 Task: Look for space in Lokeren, Belgium from 1st July, 2023 to 3rd July, 2023 for 1 adult in price range Rs.5000 to Rs.15000. Place can be private room with 1  bedroom having 1 bed and 1 bathroom. Property type can be hotel. Amenities needed are: heating, . Booking option can be shelf check-in. Required host language is English.
Action: Mouse moved to (404, 104)
Screenshot: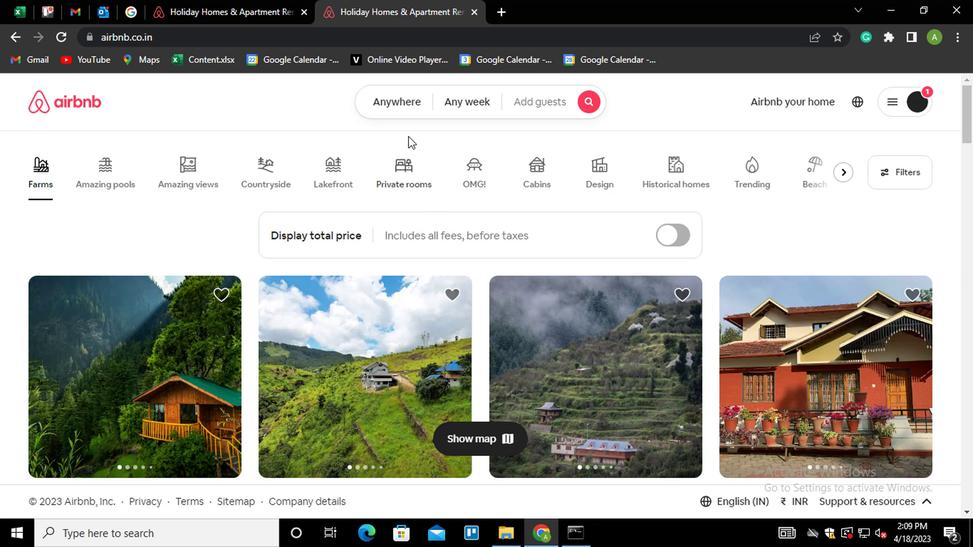 
Action: Mouse pressed left at (404, 104)
Screenshot: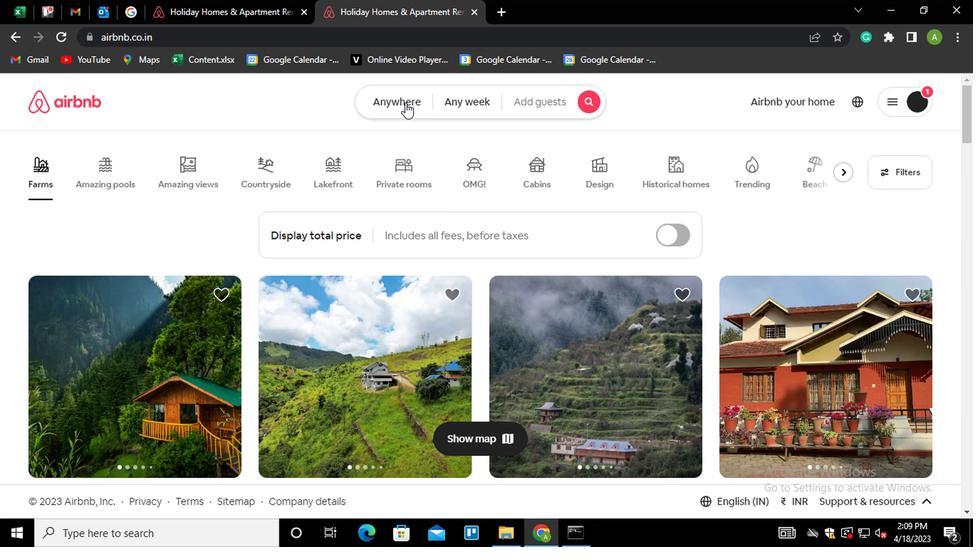 
Action: Key pressed <Key.shift_r><Key.shift_r><Key.shift_r><Key.shift_r><Key.shift_r><Key.shift_r><Key.shift_r><Key.shift_r><Key.shift_r><Key.shift_r><Key.shift_r><Key.shift_r><Key.shift_r>
Screenshot: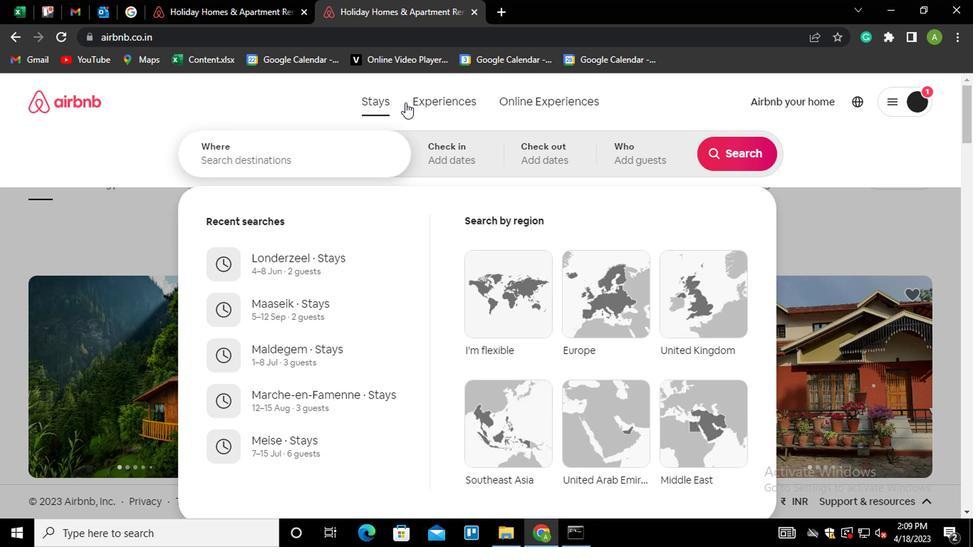 
Action: Mouse moved to (351, 136)
Screenshot: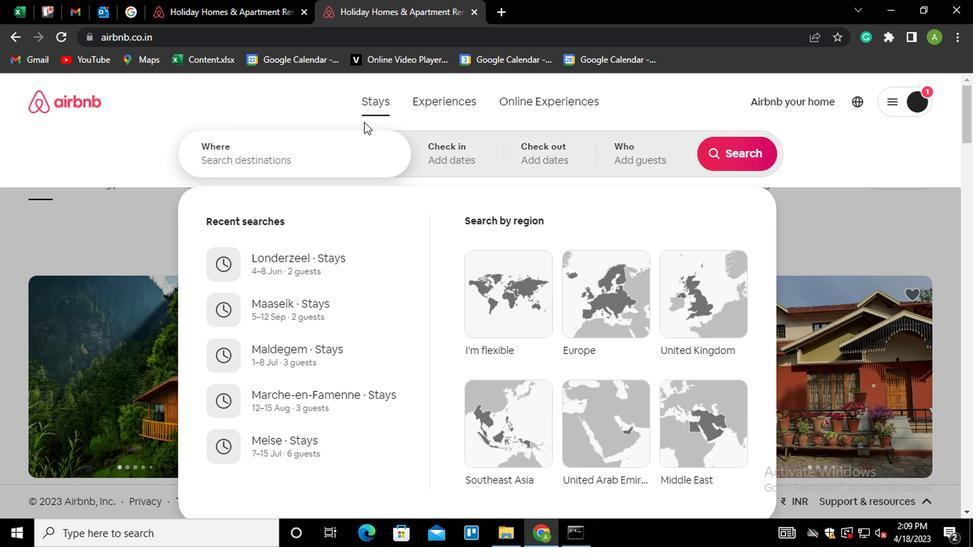 
Action: Mouse pressed left at (351, 136)
Screenshot: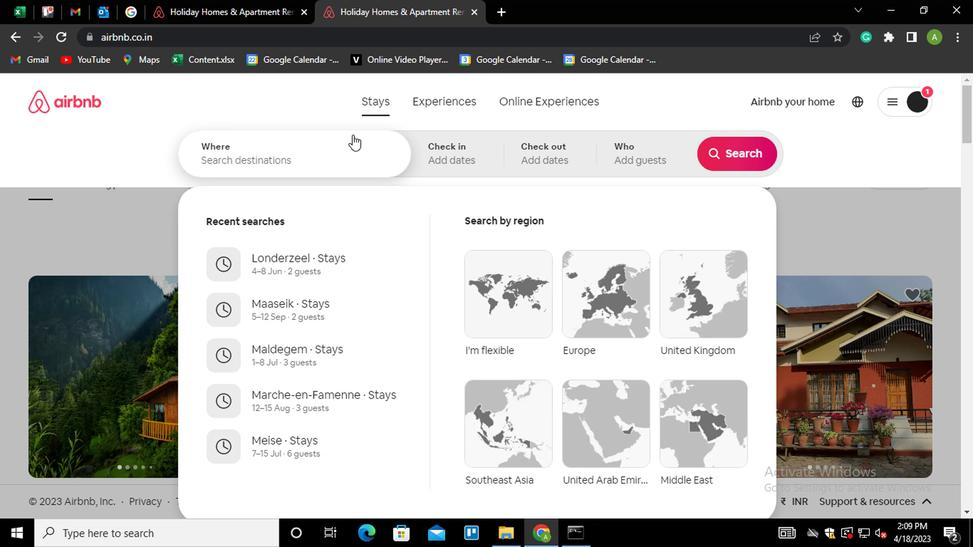 
Action: Key pressed <Key.shift_r>Lokeren,<Key.space><Key.shift_r>Belg<Key.down><Key.enter>
Screenshot: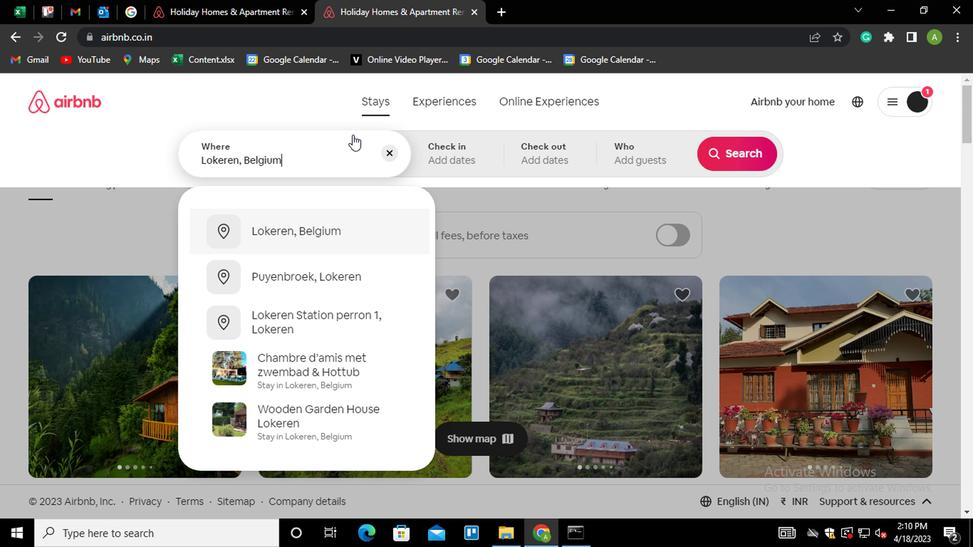 
Action: Mouse moved to (717, 268)
Screenshot: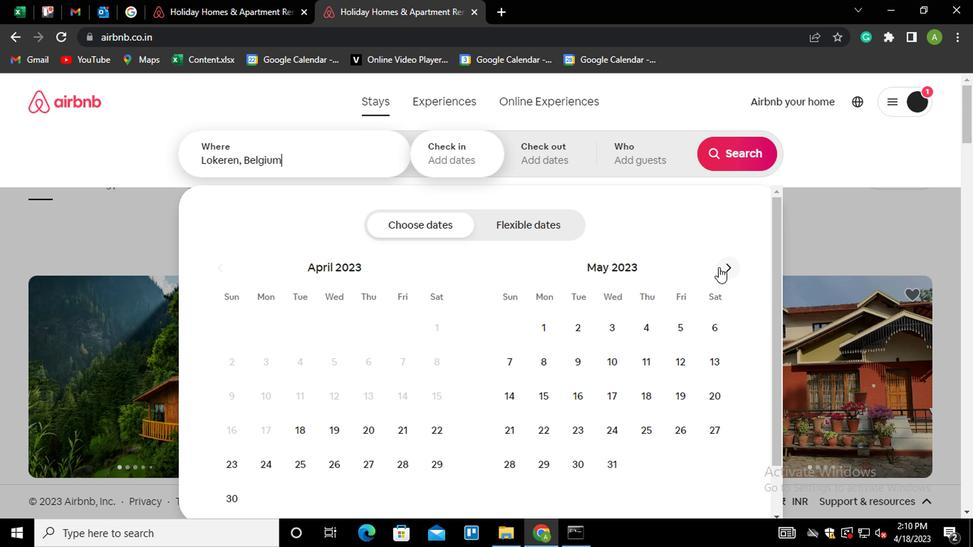 
Action: Mouse pressed left at (717, 268)
Screenshot: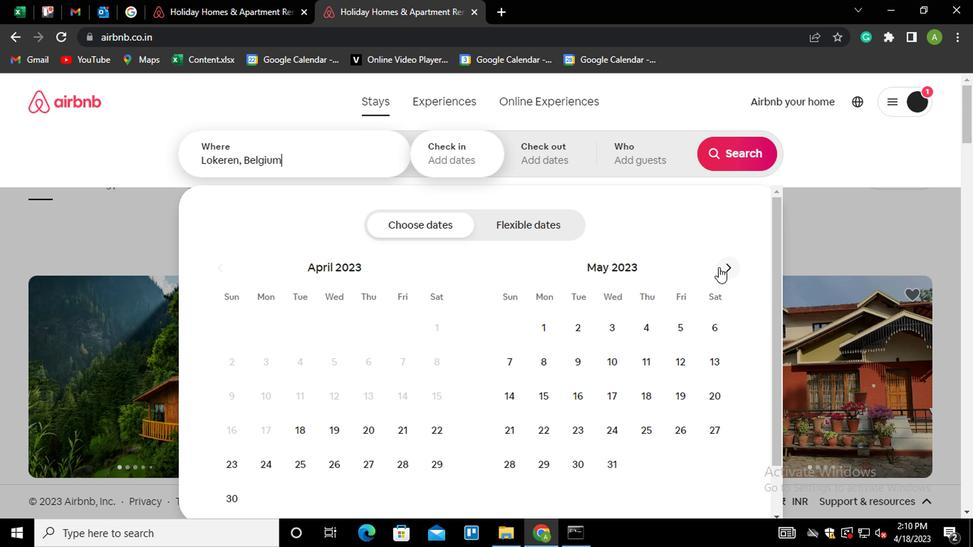 
Action: Mouse moved to (717, 268)
Screenshot: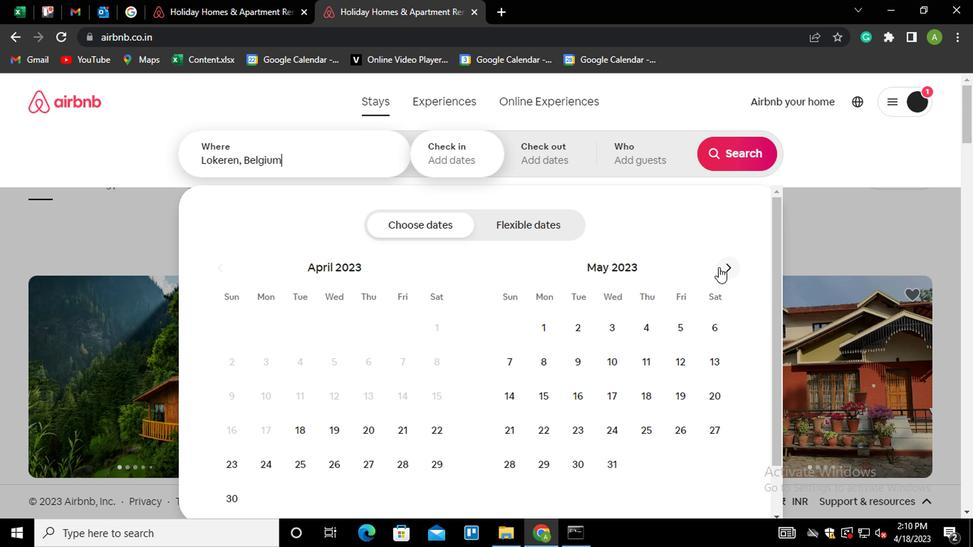 
Action: Mouse pressed left at (717, 268)
Screenshot: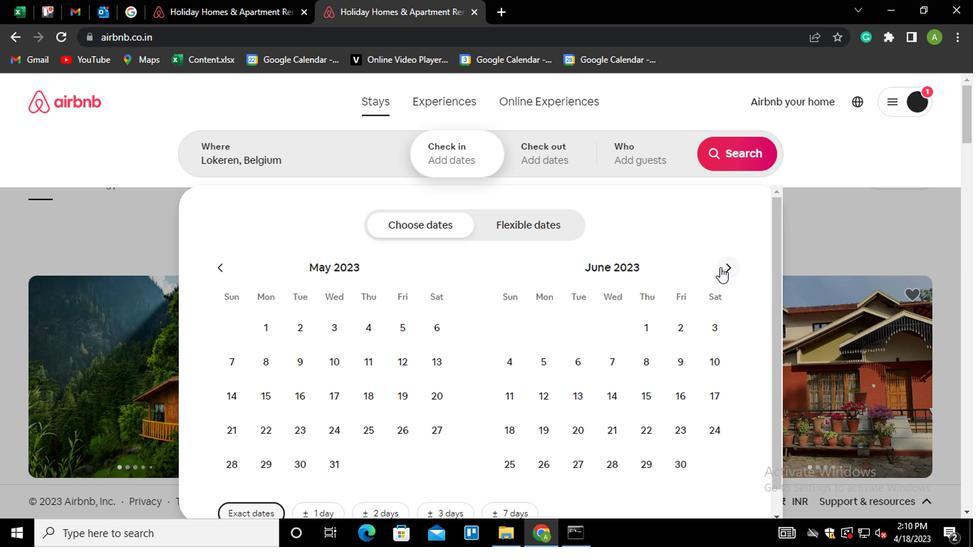 
Action: Mouse moved to (713, 325)
Screenshot: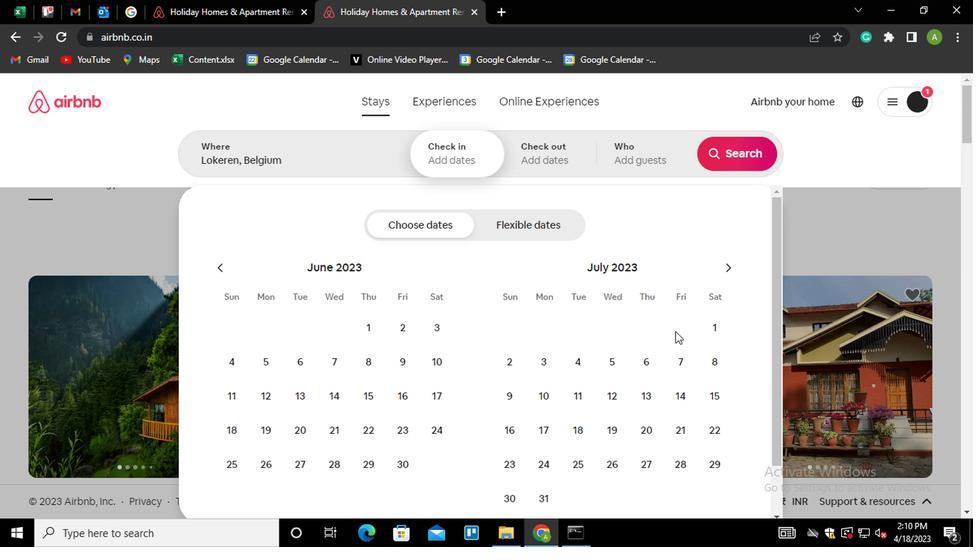 
Action: Mouse pressed left at (713, 325)
Screenshot: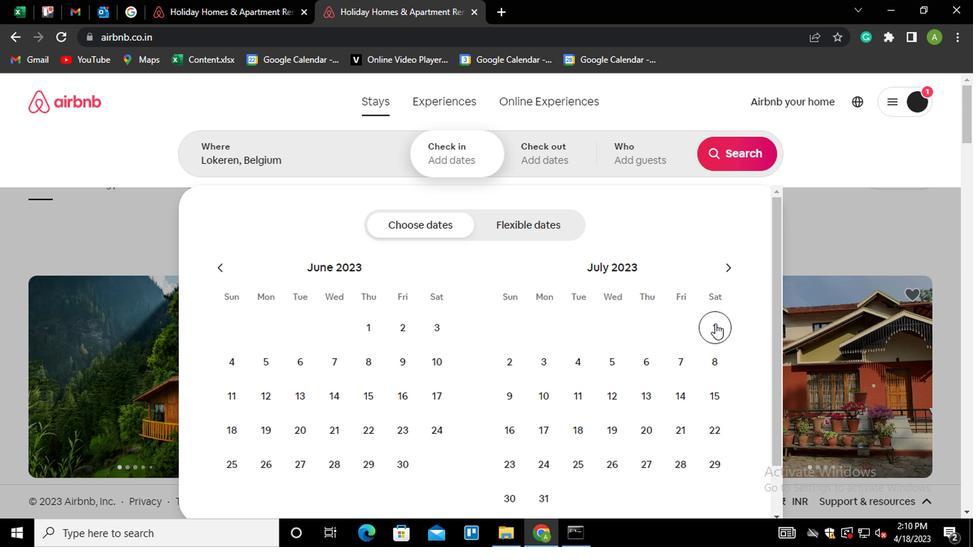 
Action: Mouse moved to (538, 365)
Screenshot: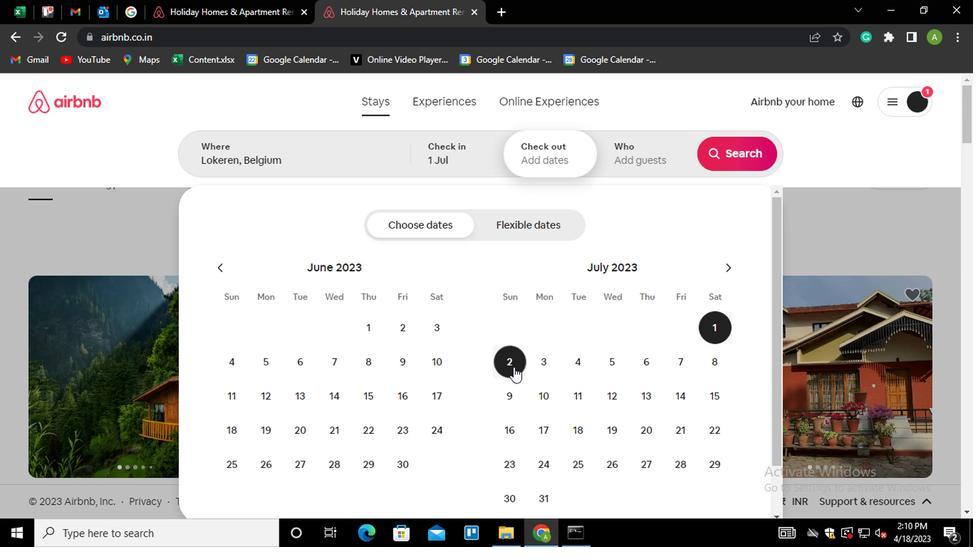 
Action: Mouse pressed left at (538, 365)
Screenshot: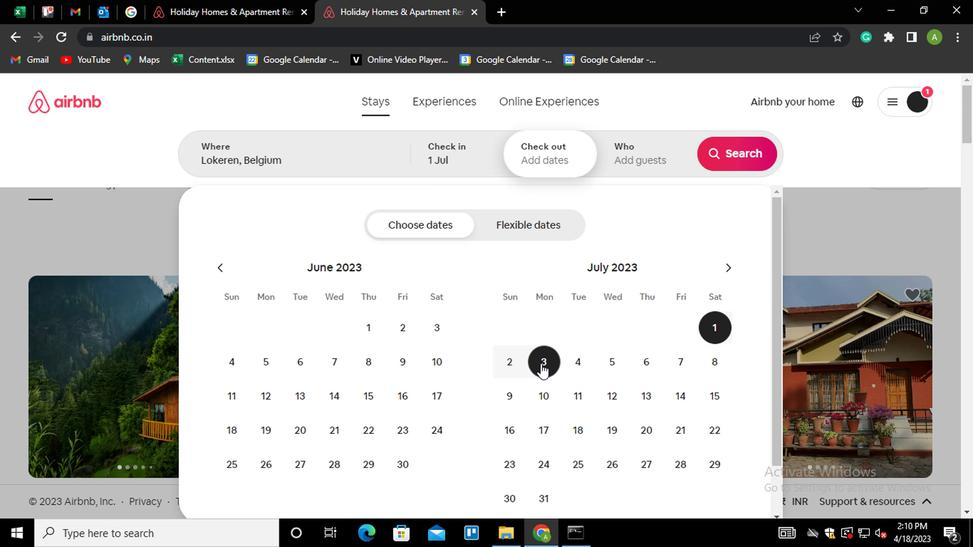 
Action: Mouse moved to (641, 160)
Screenshot: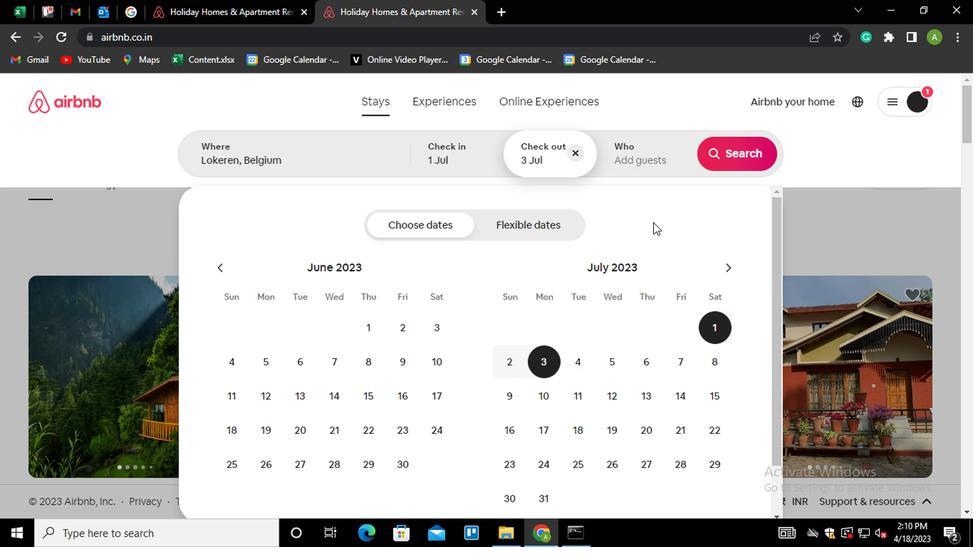 
Action: Mouse pressed left at (641, 160)
Screenshot: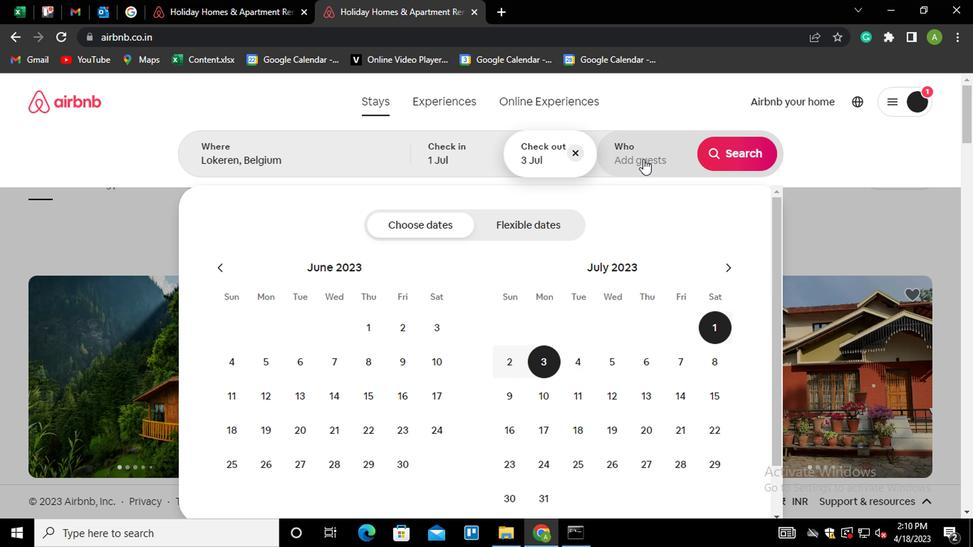 
Action: Mouse moved to (749, 226)
Screenshot: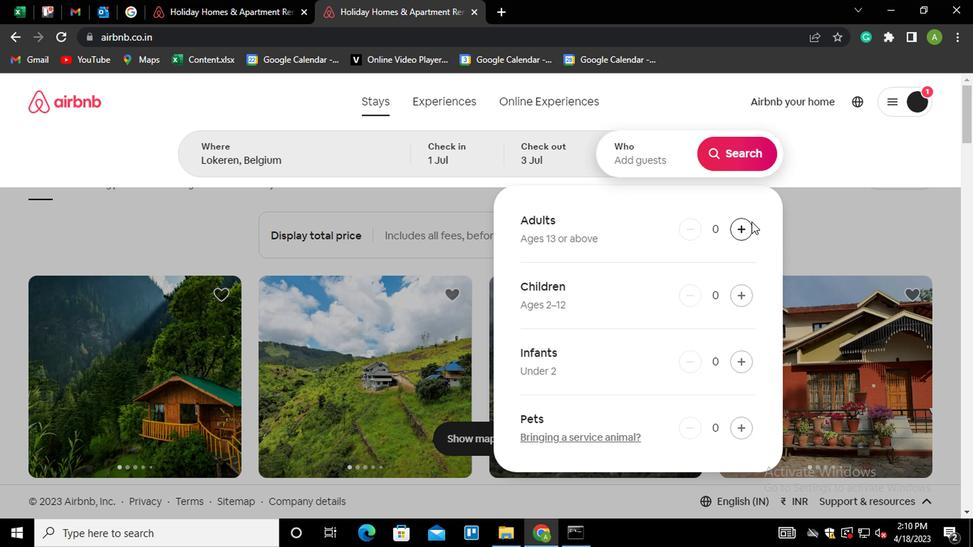 
Action: Mouse pressed left at (749, 226)
Screenshot: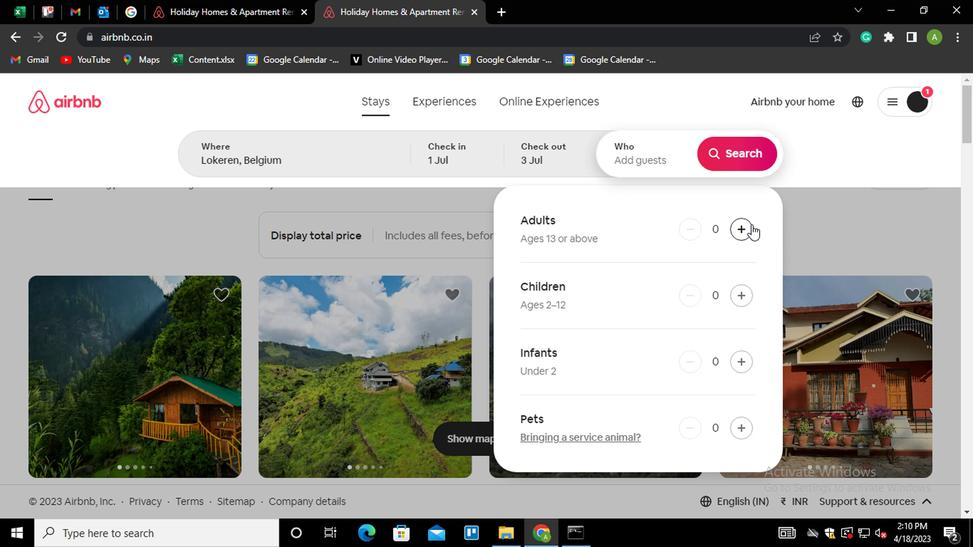 
Action: Mouse moved to (741, 162)
Screenshot: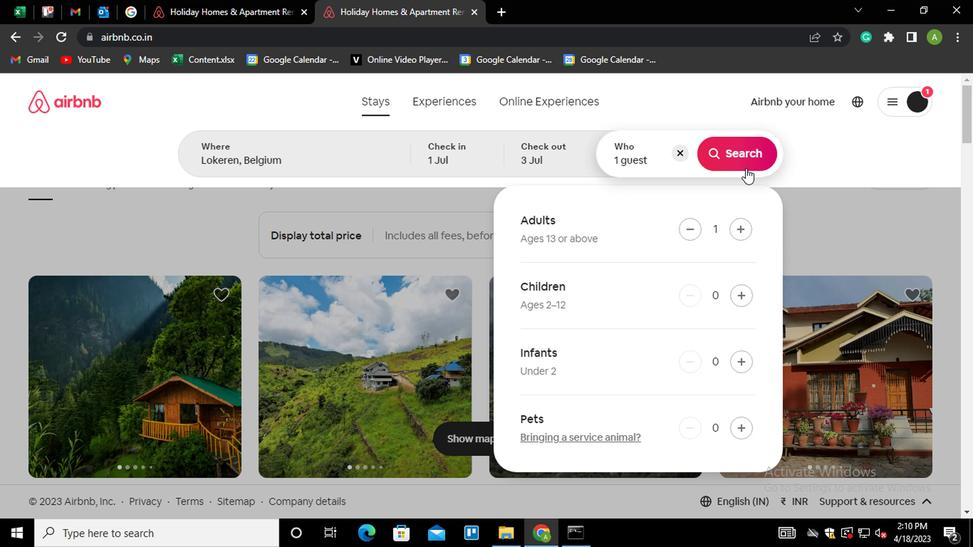 
Action: Mouse pressed left at (741, 162)
Screenshot: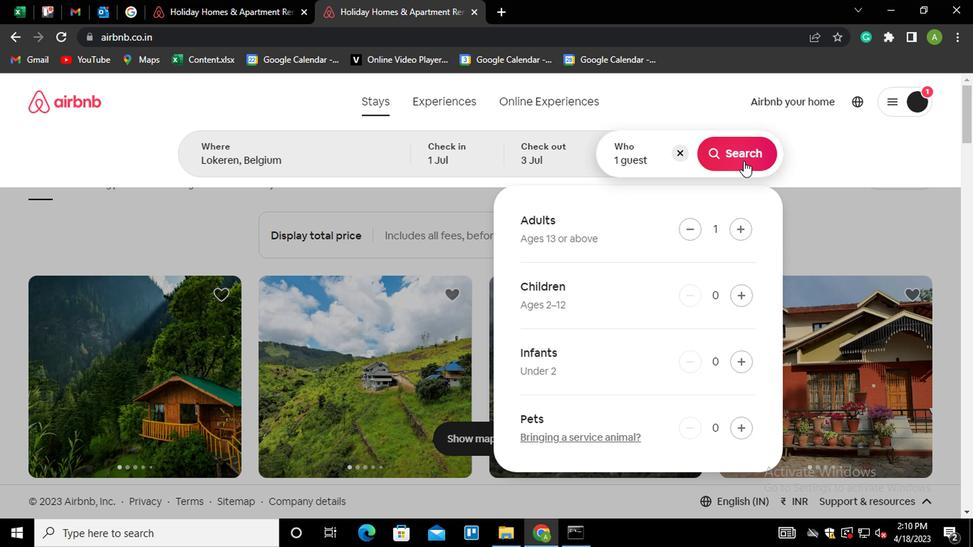 
Action: Mouse moved to (909, 159)
Screenshot: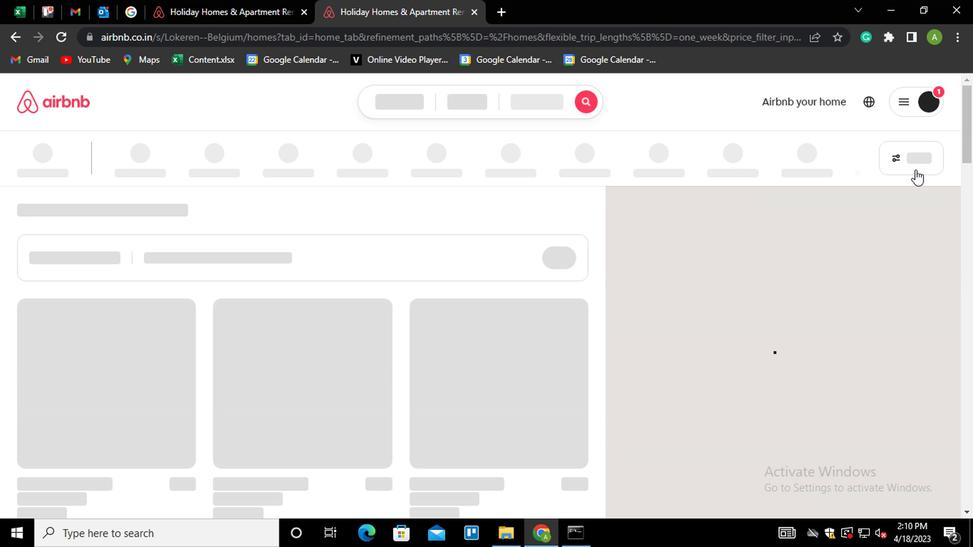 
Action: Mouse pressed left at (909, 159)
Screenshot: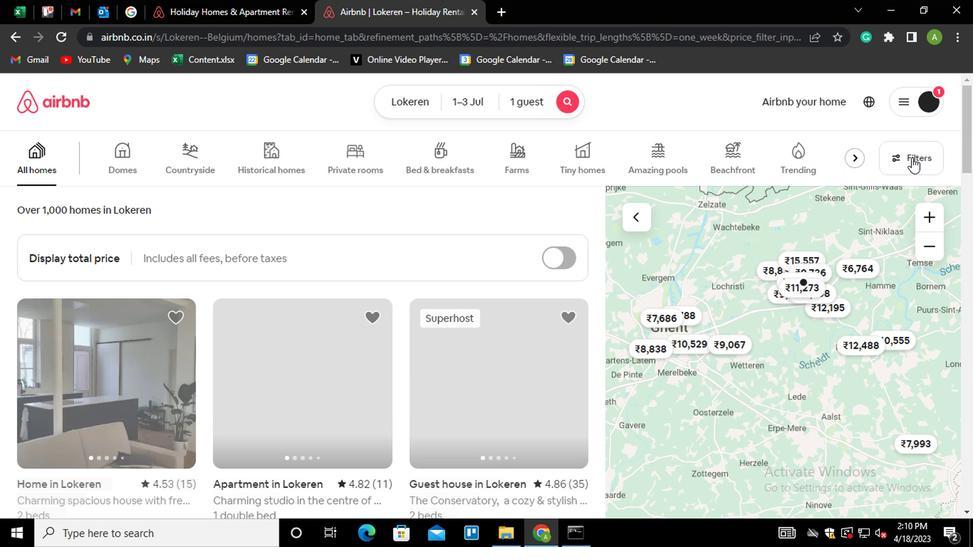 
Action: Mouse moved to (361, 328)
Screenshot: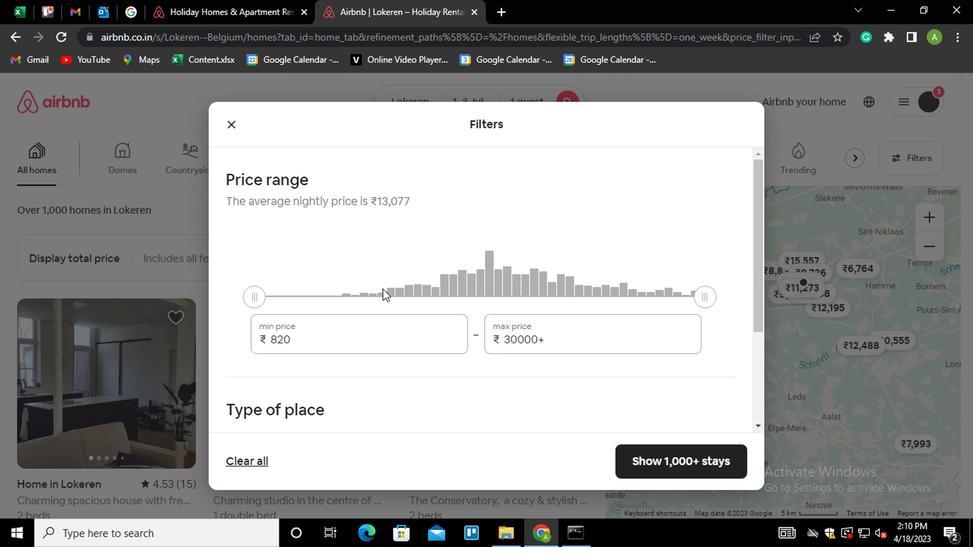 
Action: Mouse pressed left at (361, 328)
Screenshot: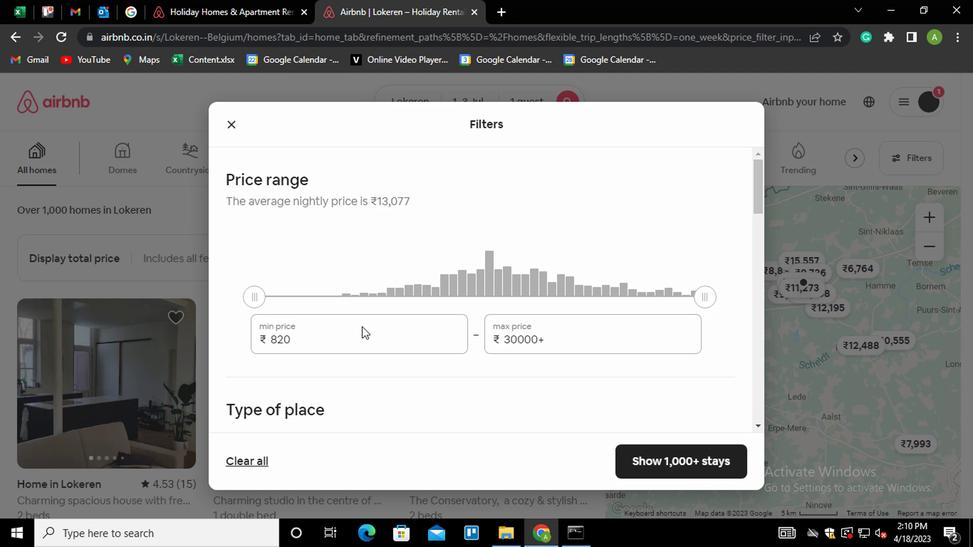 
Action: Key pressed <Key.shift_r><Key.home>5000
Screenshot: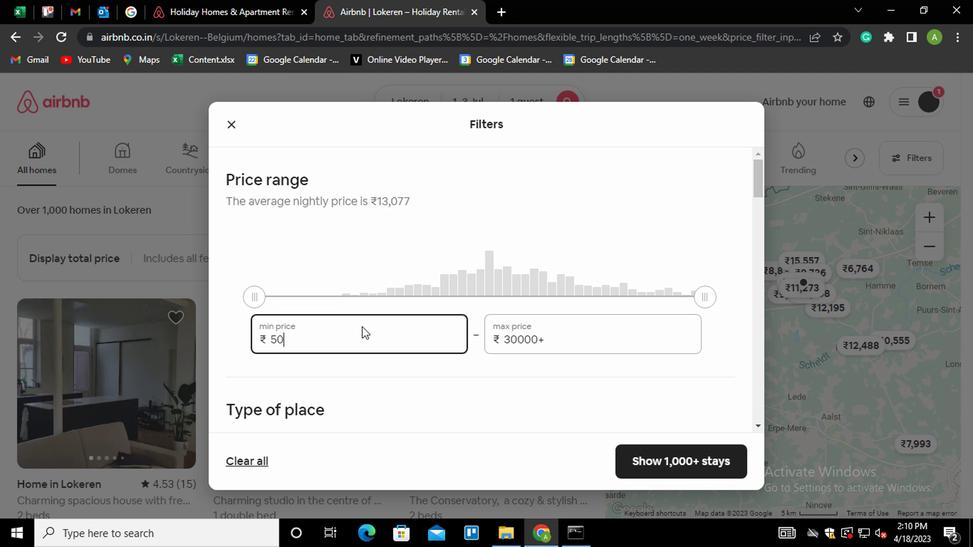 
Action: Mouse moved to (581, 343)
Screenshot: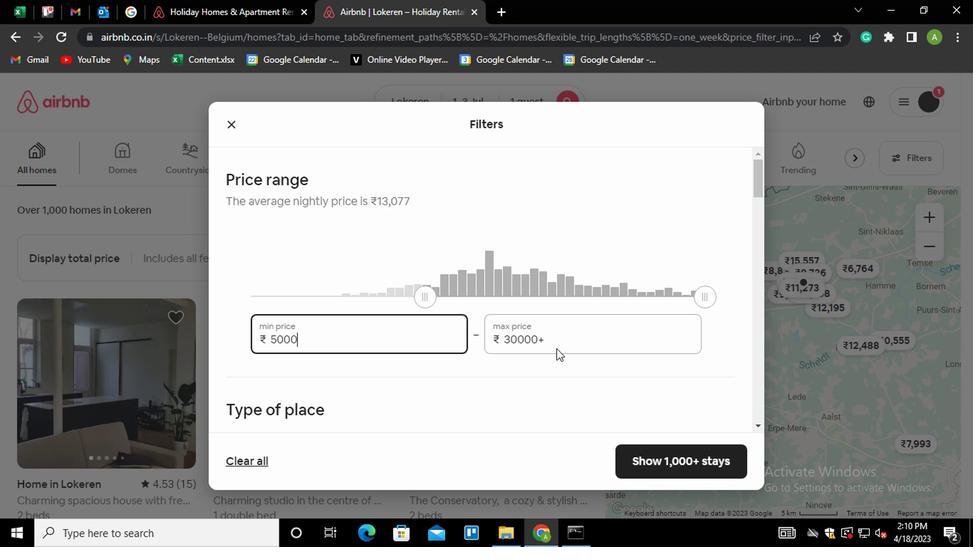 
Action: Mouse pressed left at (581, 343)
Screenshot: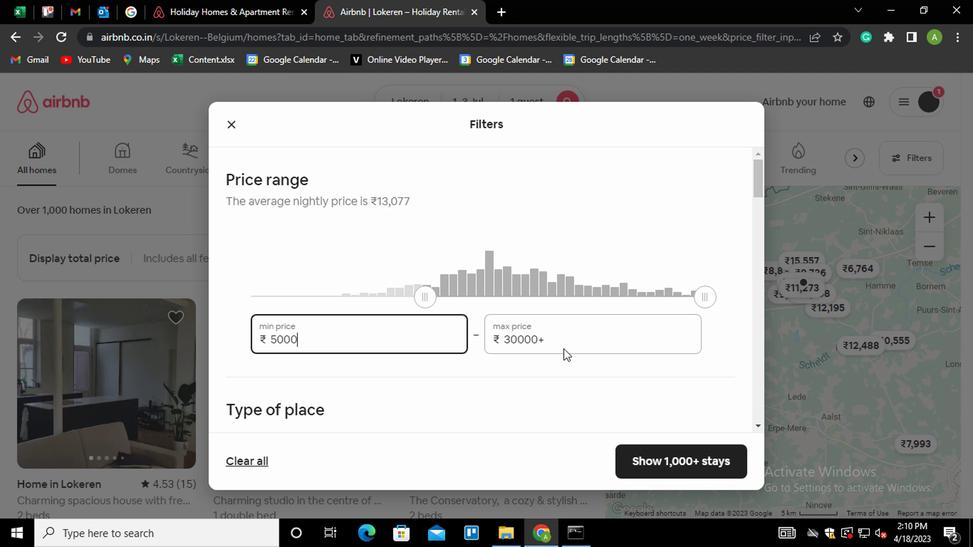 
Action: Mouse moved to (581, 343)
Screenshot: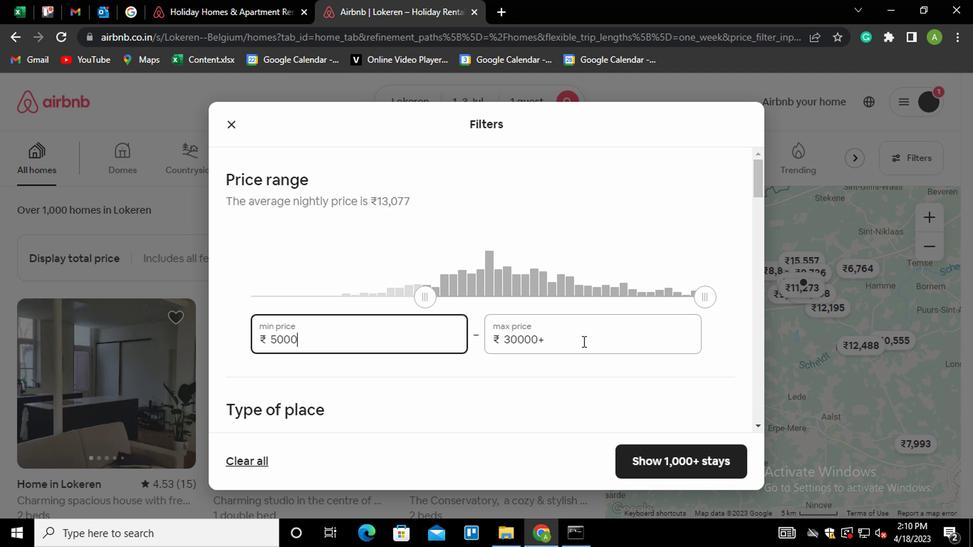 
Action: Key pressed <Key.shift_r><Key.shift_r><Key.home>15000
Screenshot: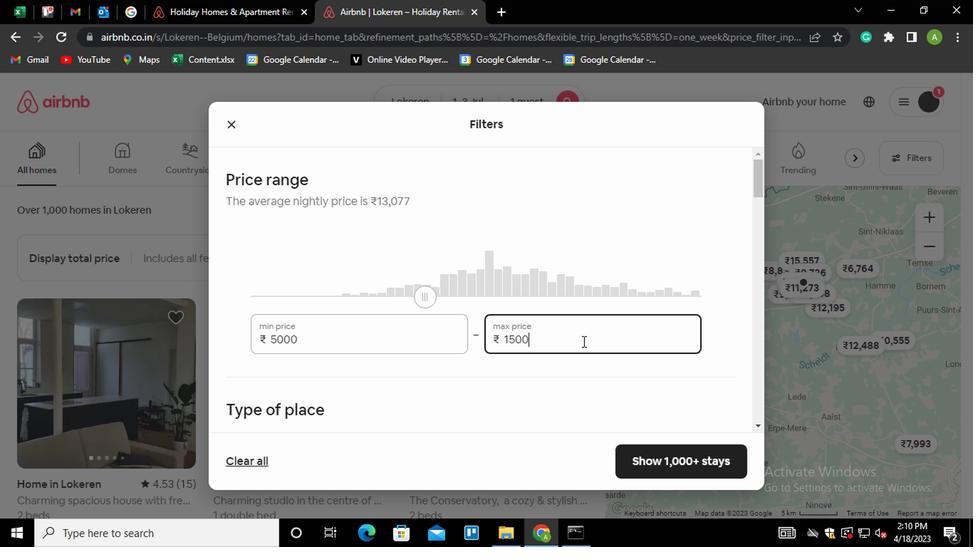 
Action: Mouse moved to (443, 383)
Screenshot: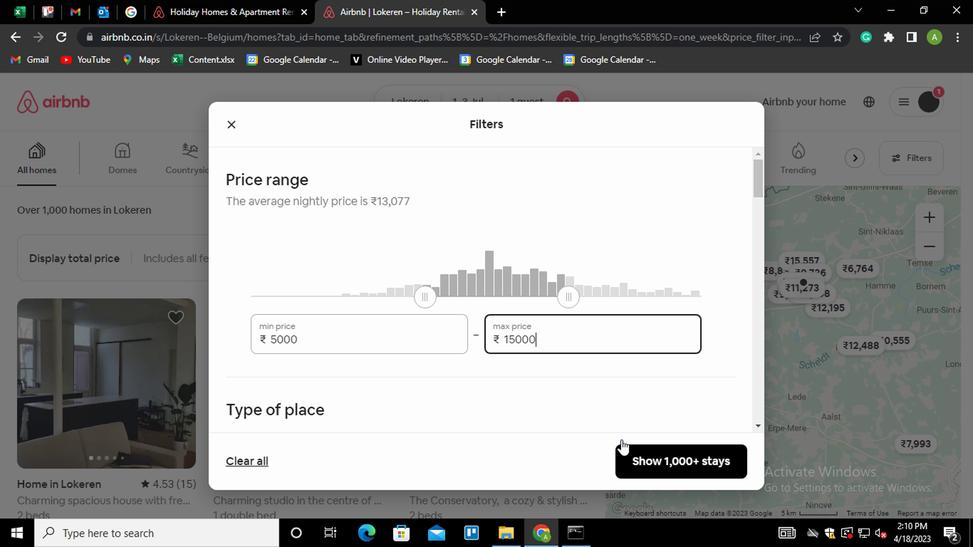 
Action: Mouse scrolled (443, 382) with delta (0, -1)
Screenshot: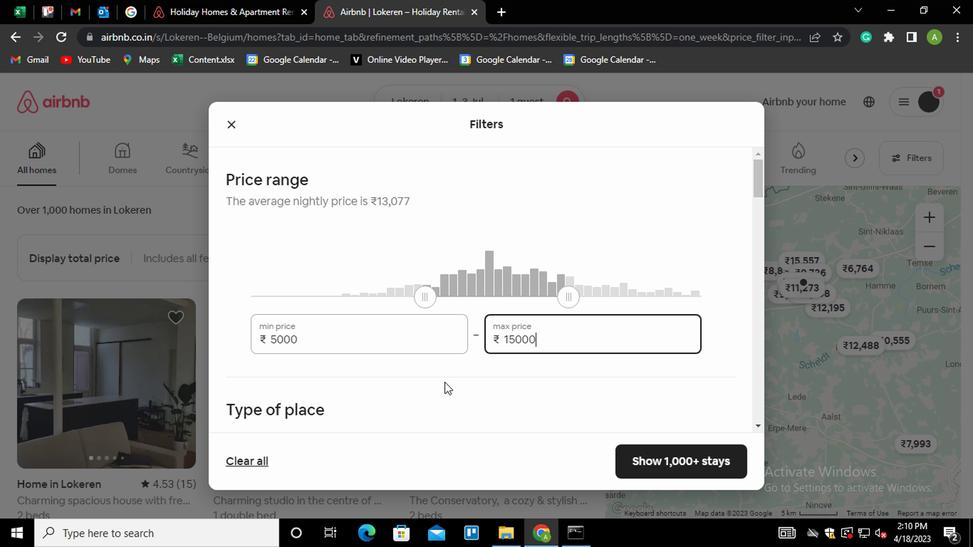 
Action: Mouse moved to (453, 380)
Screenshot: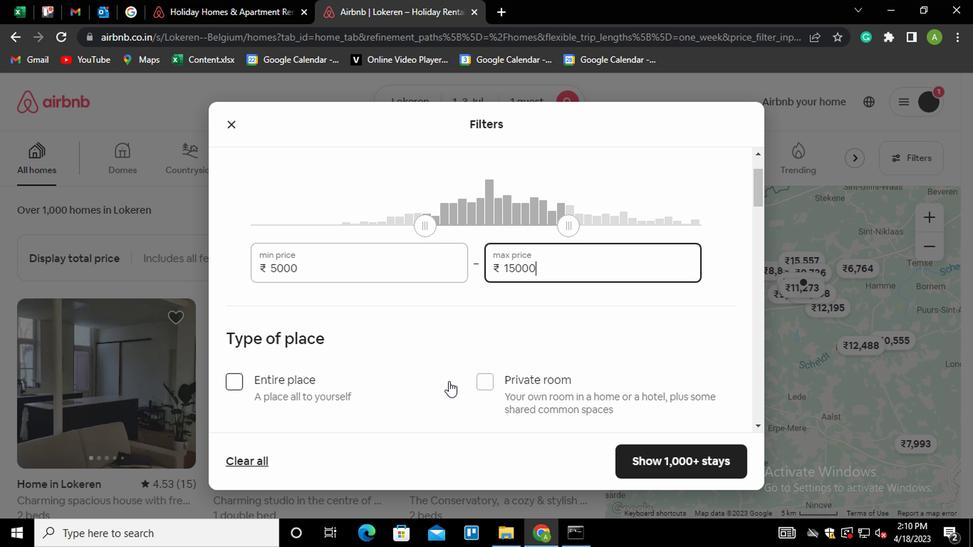 
Action: Mouse scrolled (453, 380) with delta (0, 0)
Screenshot: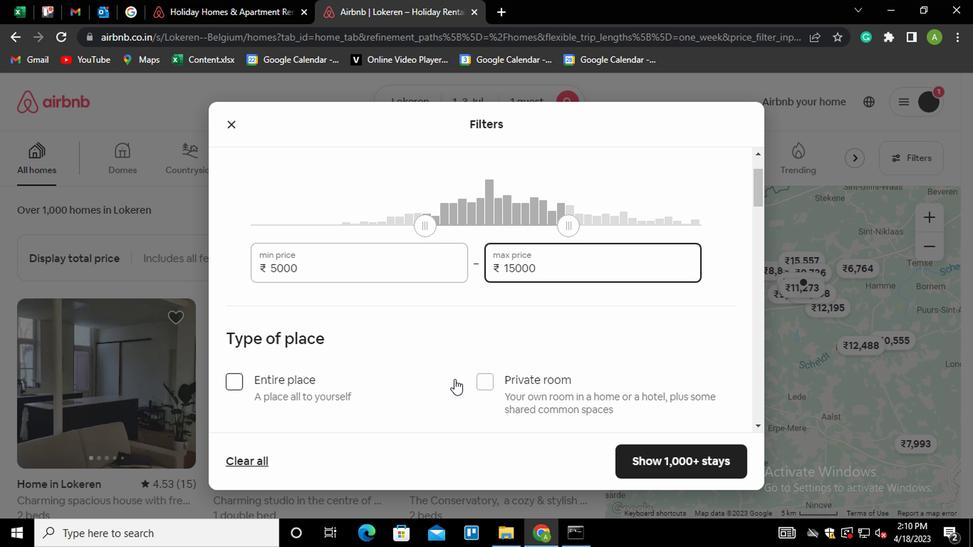 
Action: Mouse scrolled (453, 380) with delta (0, 0)
Screenshot: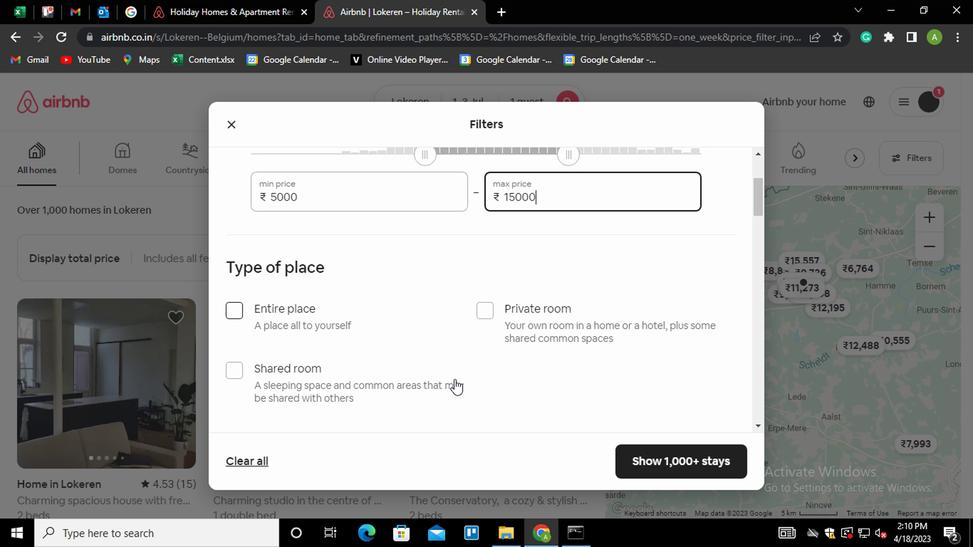 
Action: Mouse moved to (491, 248)
Screenshot: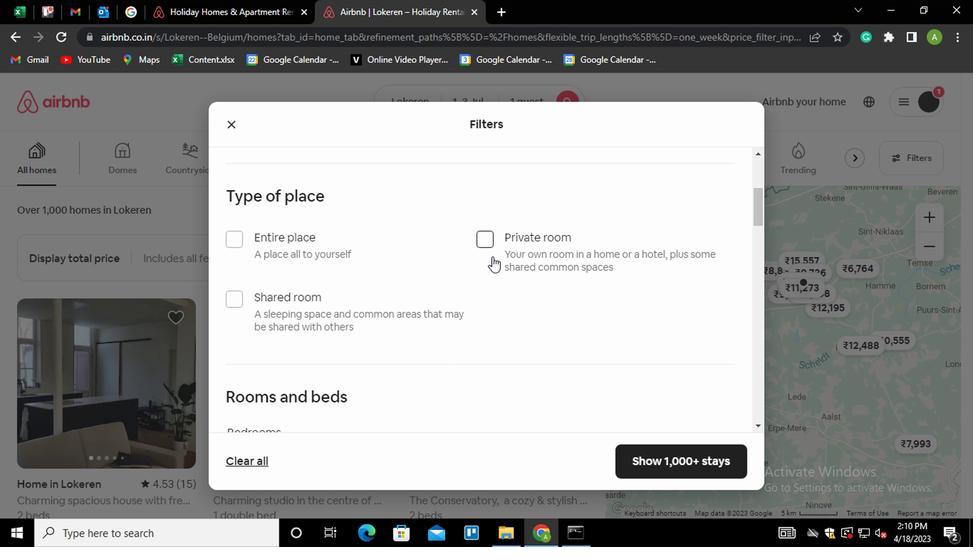 
Action: Mouse pressed left at (491, 248)
Screenshot: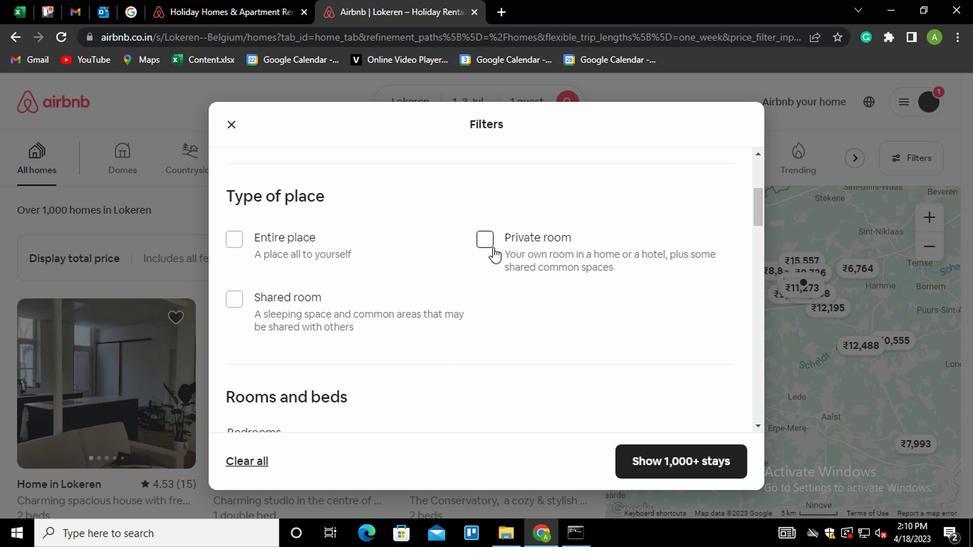 
Action: Mouse moved to (312, 301)
Screenshot: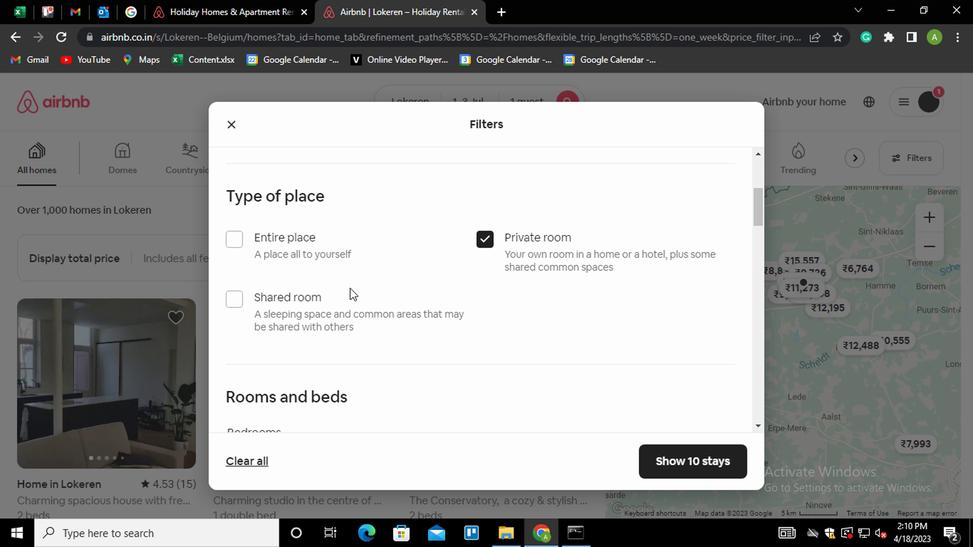 
Action: Mouse scrolled (312, 301) with delta (0, 0)
Screenshot: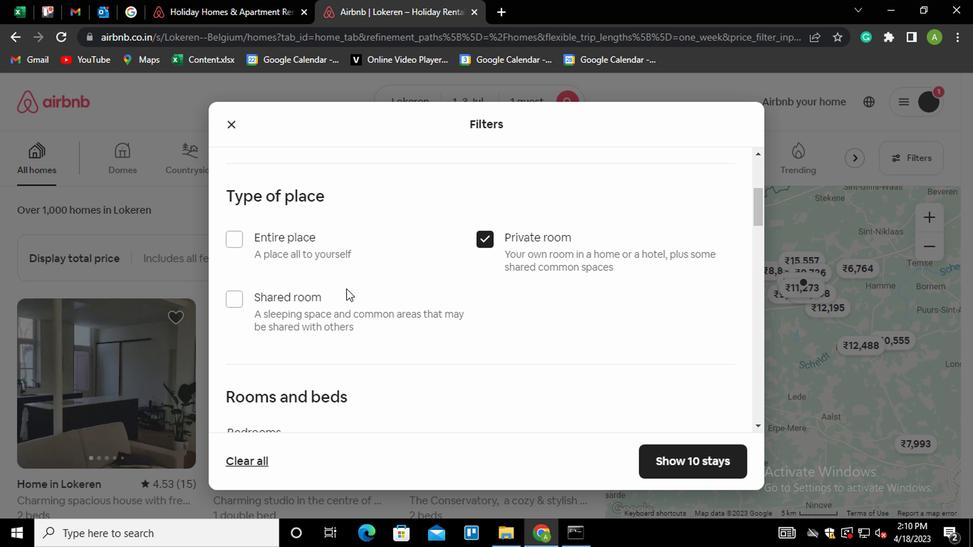 
Action: Mouse scrolled (312, 301) with delta (0, 0)
Screenshot: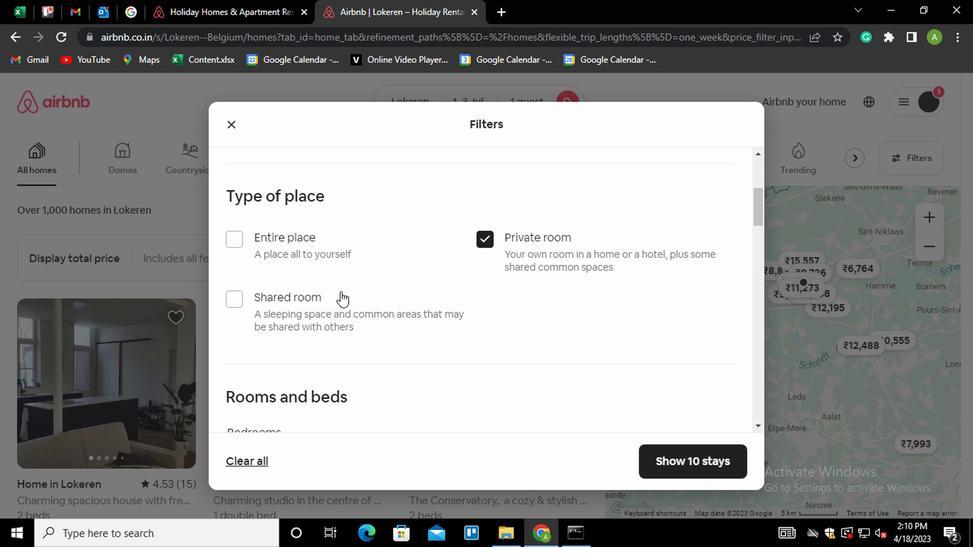 
Action: Mouse moved to (313, 320)
Screenshot: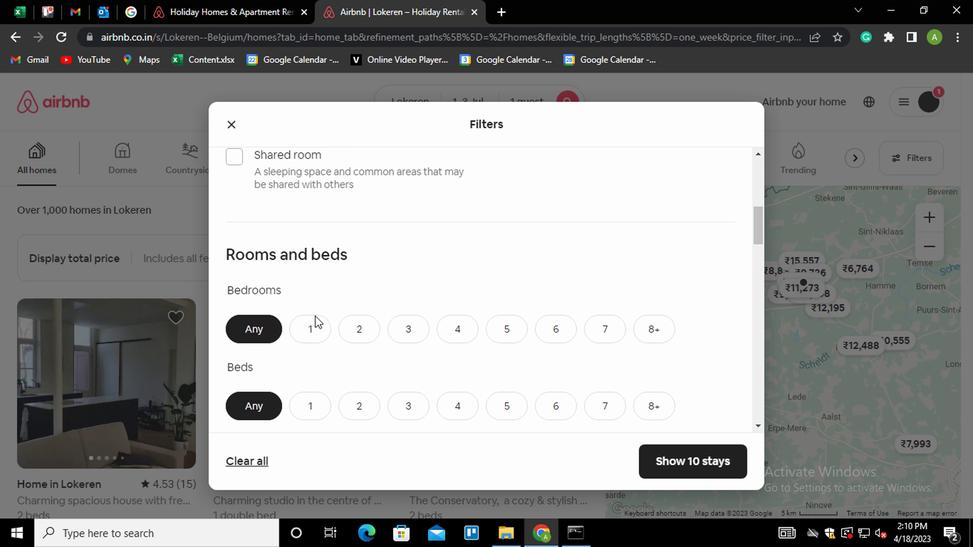 
Action: Mouse pressed left at (313, 320)
Screenshot: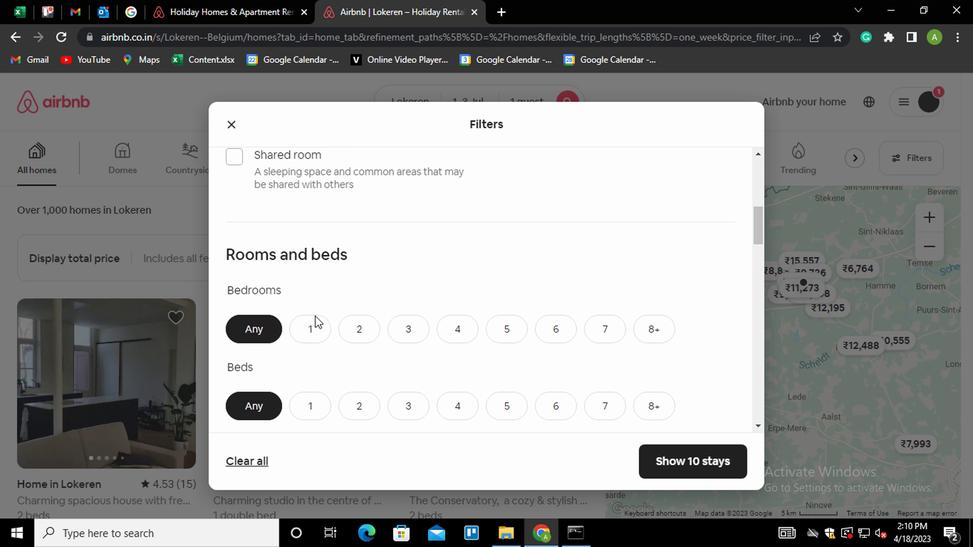 
Action: Mouse moved to (314, 322)
Screenshot: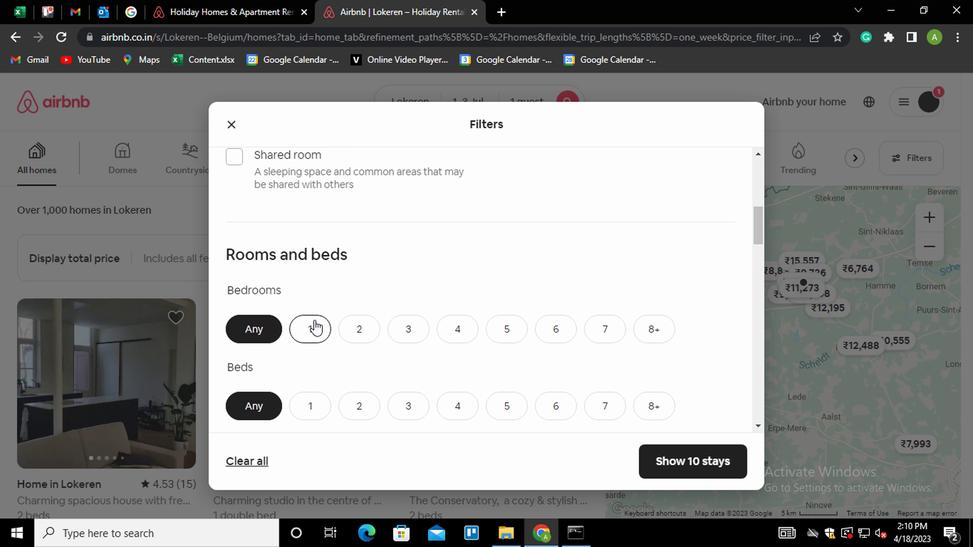 
Action: Mouse scrolled (314, 321) with delta (0, -1)
Screenshot: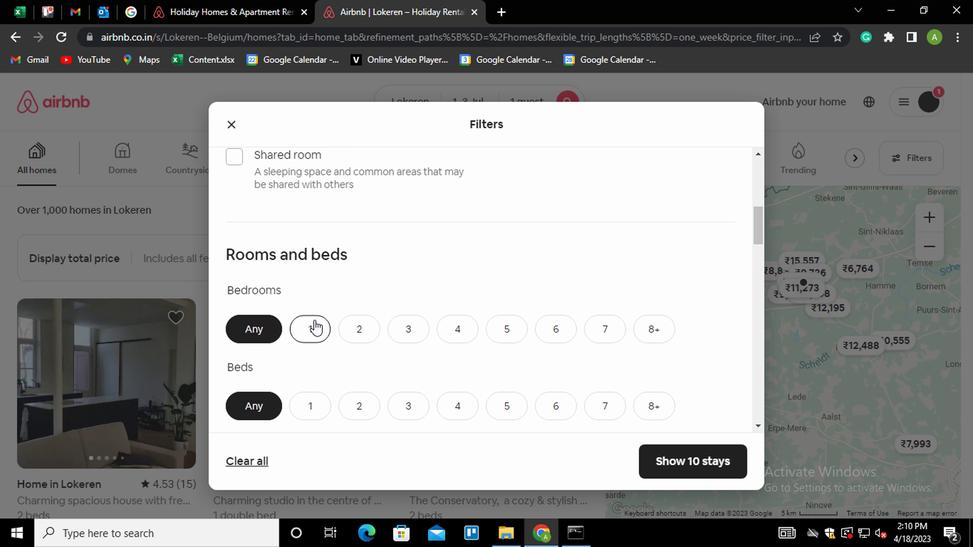 
Action: Mouse scrolled (314, 321) with delta (0, -1)
Screenshot: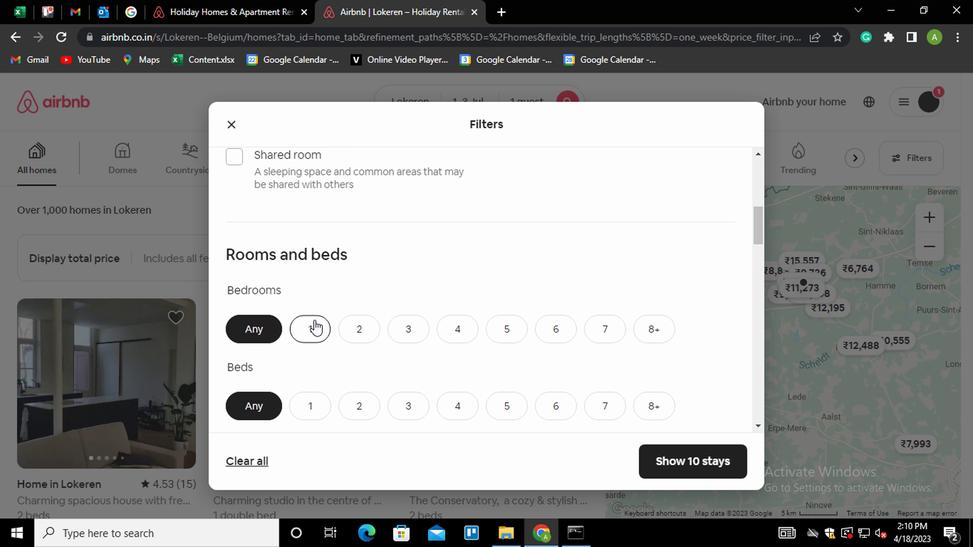 
Action: Mouse moved to (313, 261)
Screenshot: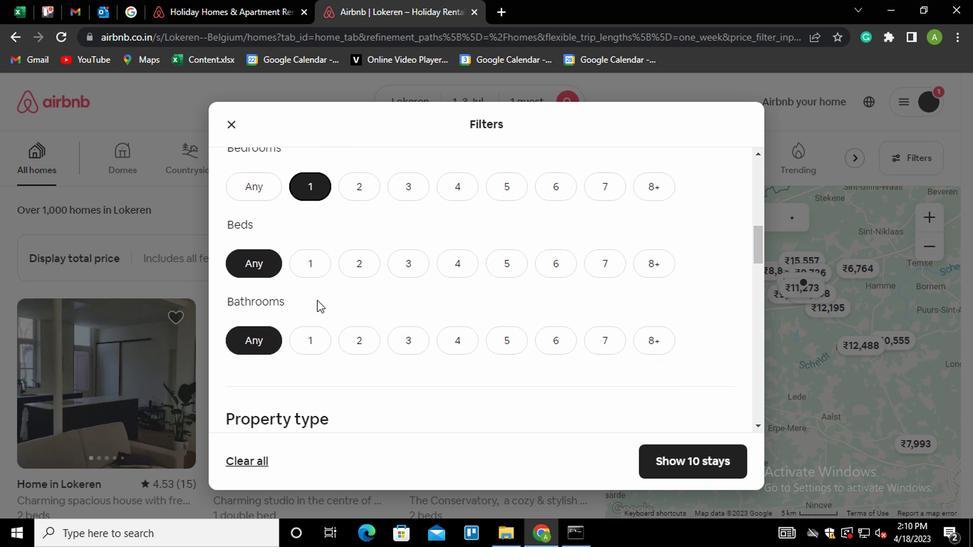 
Action: Mouse pressed left at (313, 261)
Screenshot: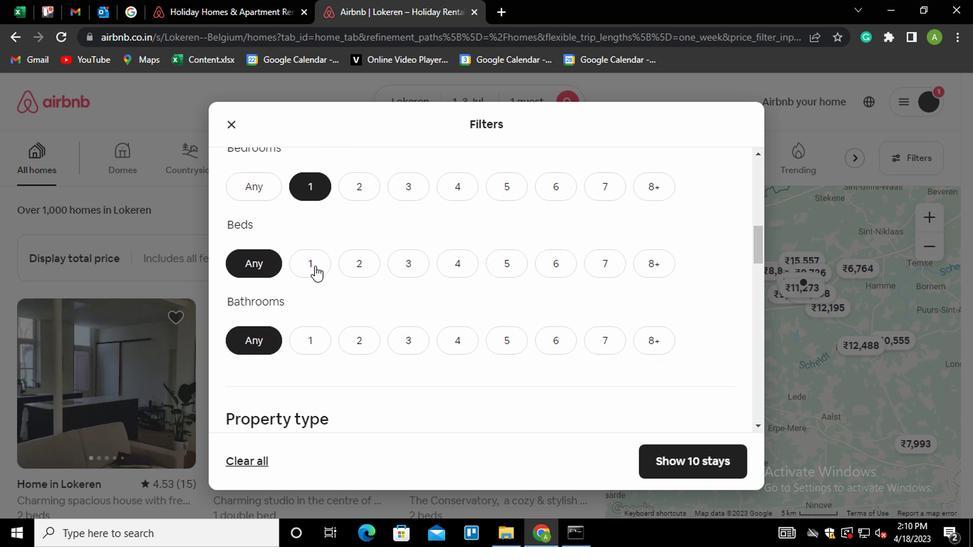 
Action: Mouse moved to (306, 340)
Screenshot: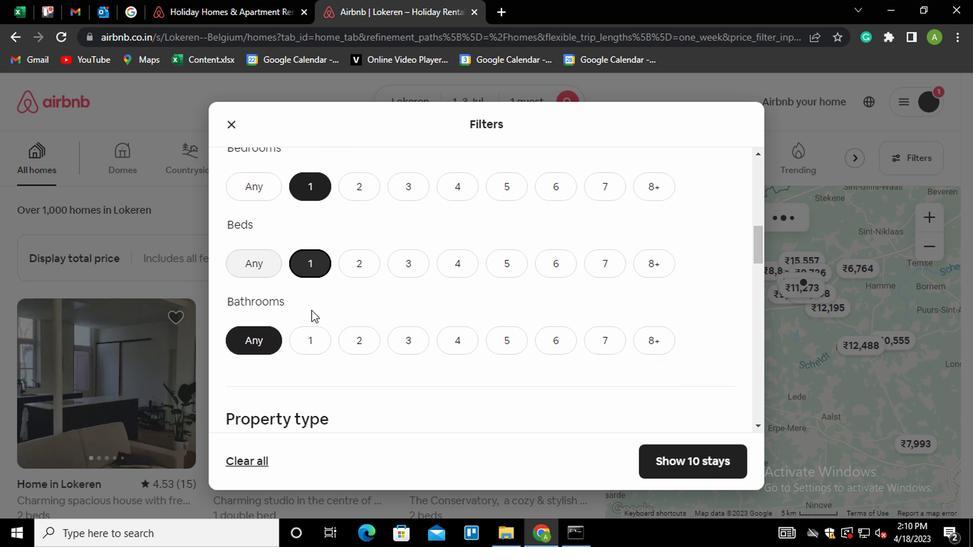 
Action: Mouse pressed left at (306, 340)
Screenshot: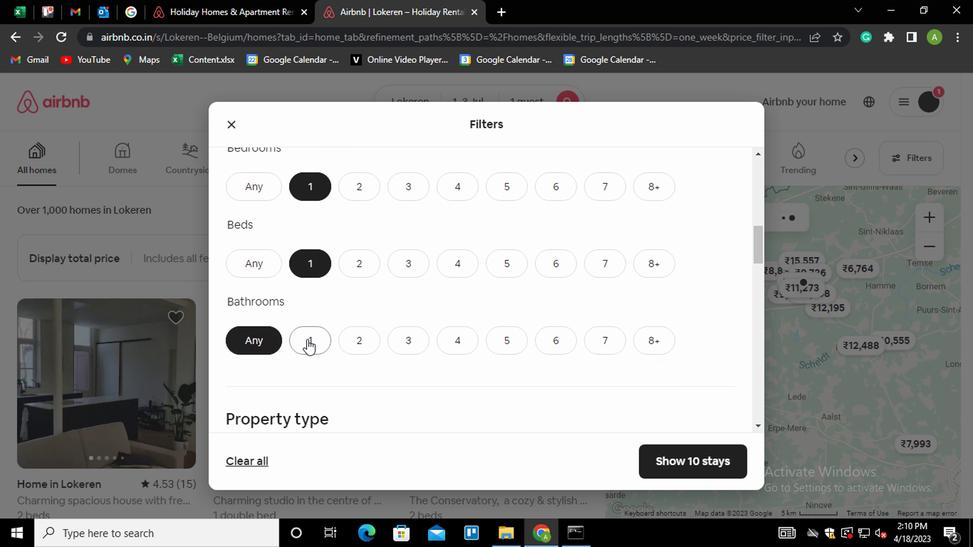 
Action: Mouse moved to (385, 327)
Screenshot: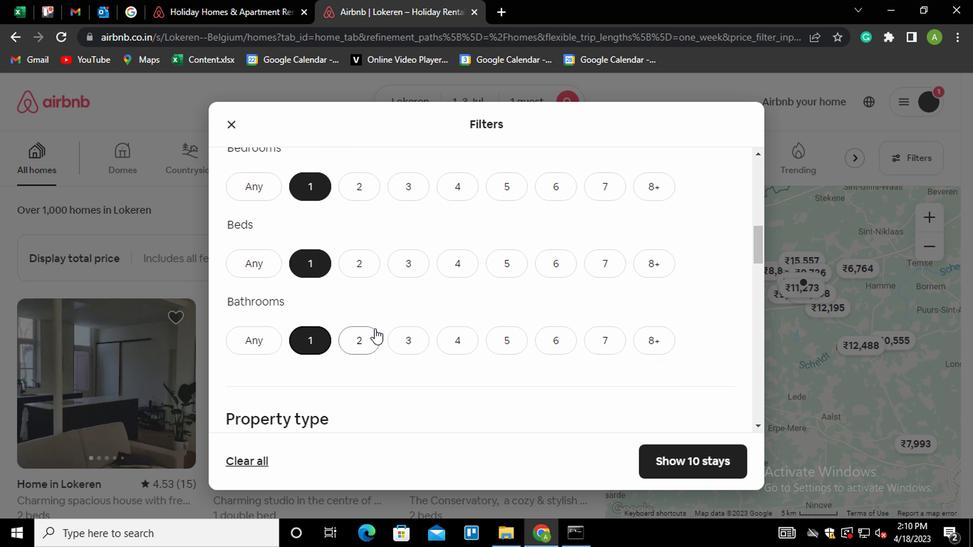 
Action: Mouse scrolled (385, 326) with delta (0, -1)
Screenshot: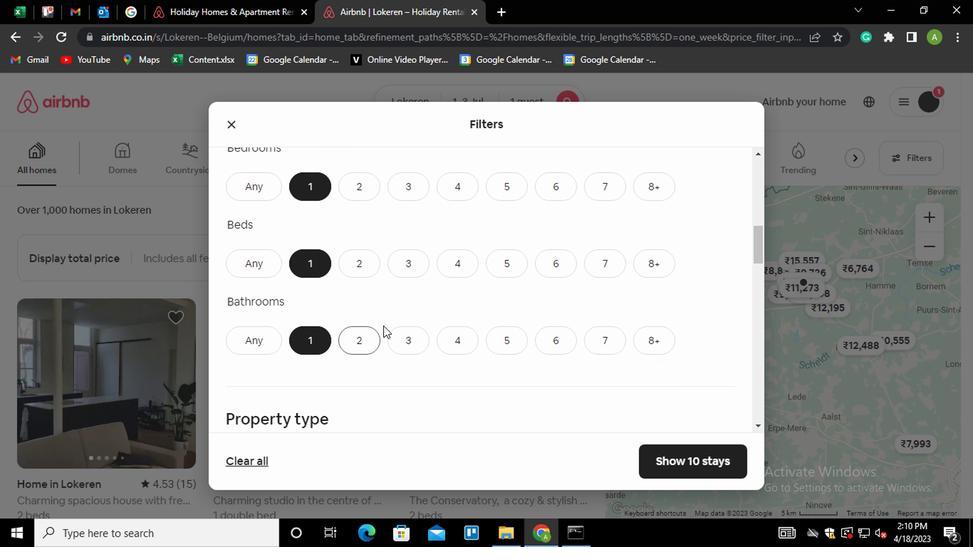 
Action: Mouse moved to (385, 327)
Screenshot: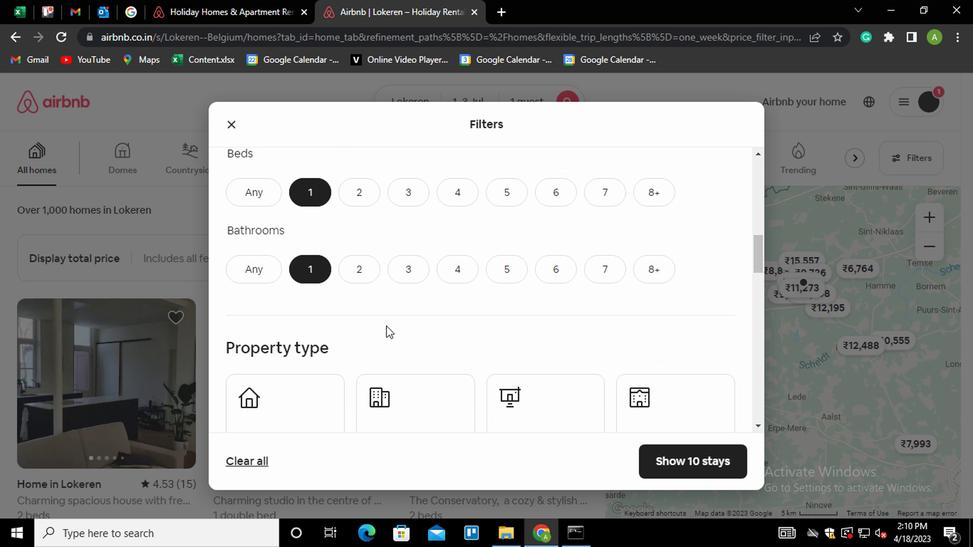 
Action: Mouse scrolled (385, 326) with delta (0, -1)
Screenshot: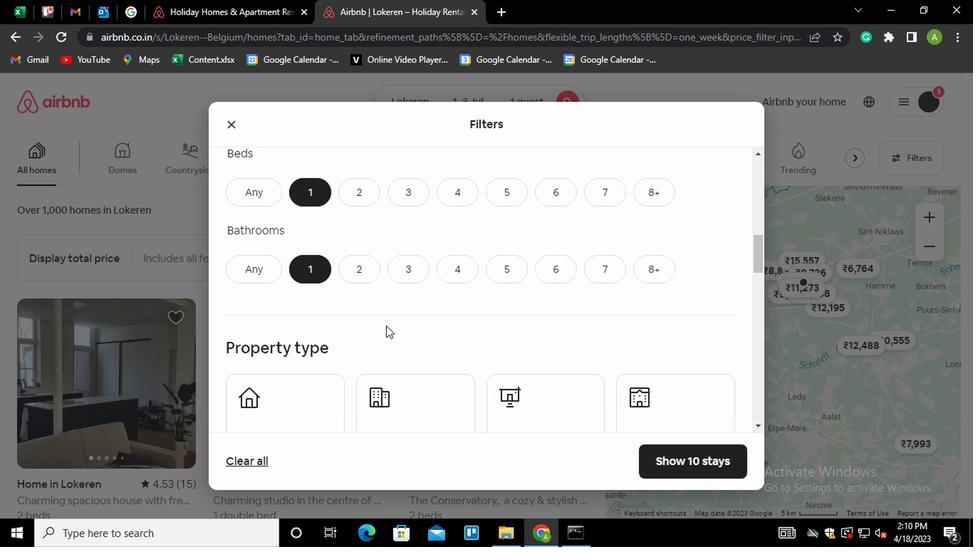 
Action: Mouse scrolled (385, 326) with delta (0, -1)
Screenshot: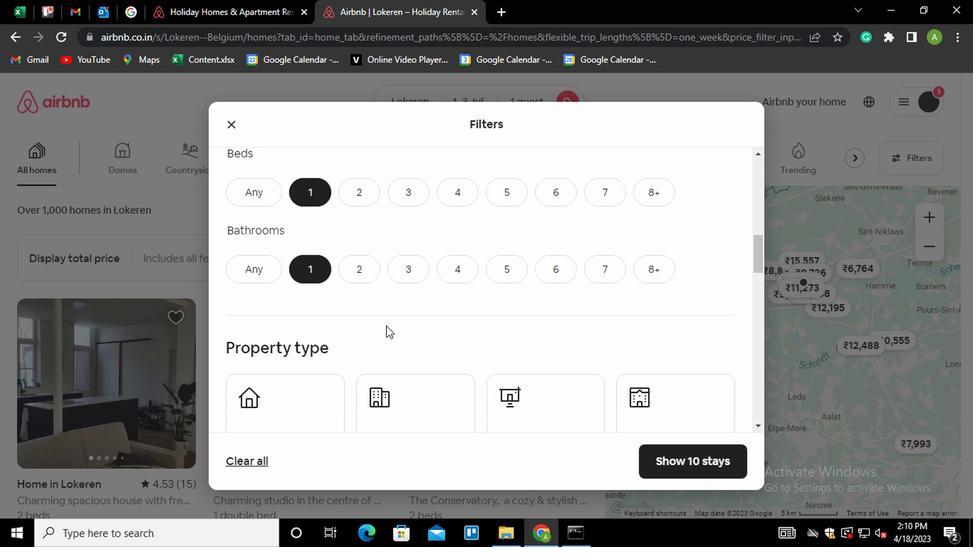 
Action: Mouse moved to (641, 284)
Screenshot: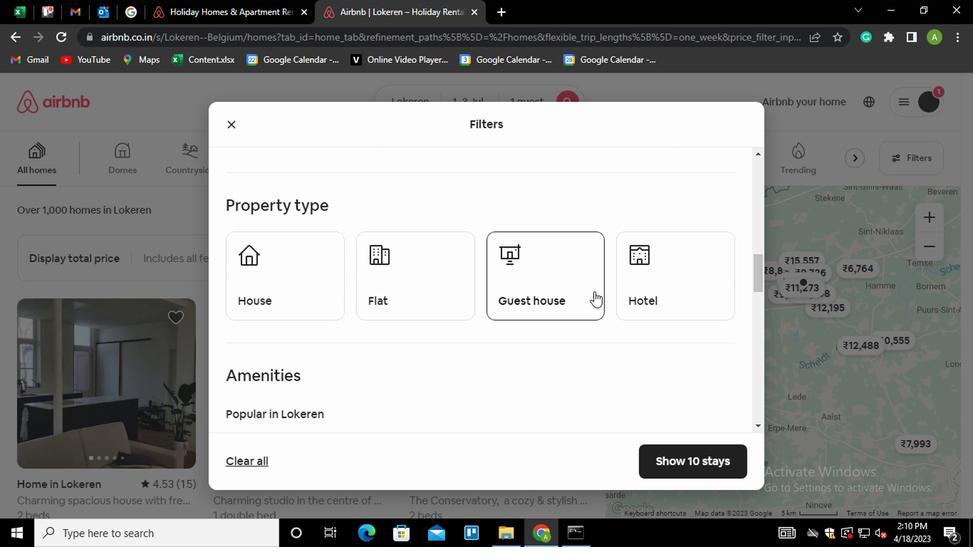 
Action: Mouse pressed left at (641, 284)
Screenshot: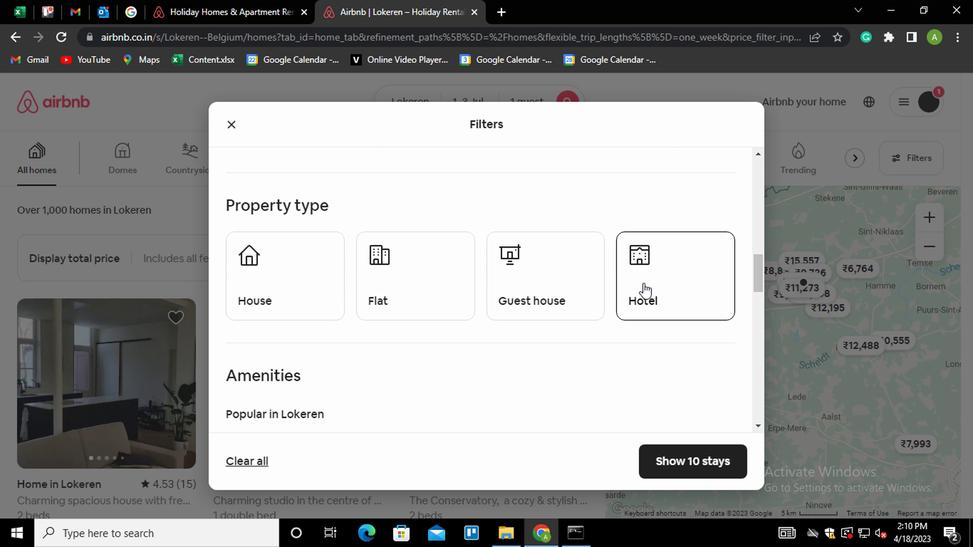 
Action: Mouse moved to (588, 333)
Screenshot: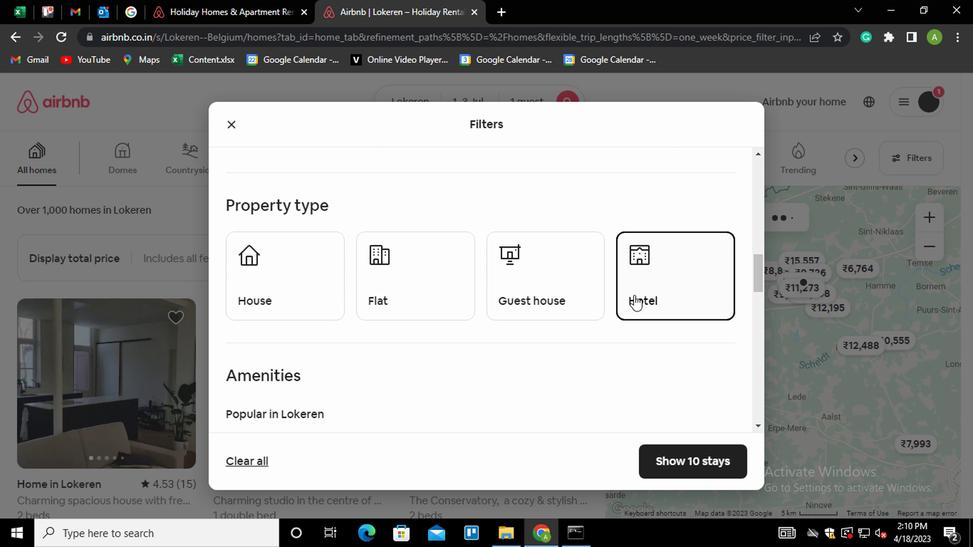 
Action: Mouse scrolled (588, 332) with delta (0, -1)
Screenshot: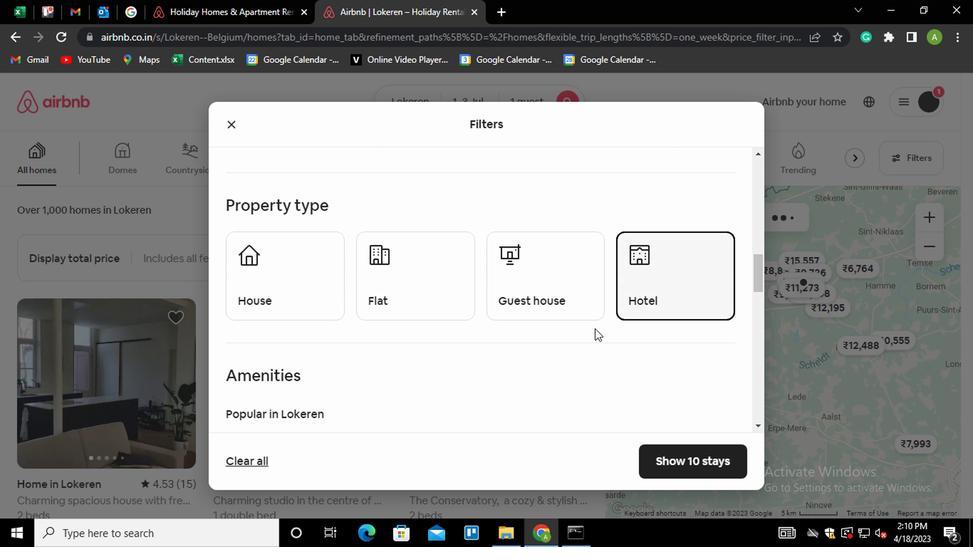 
Action: Mouse scrolled (588, 332) with delta (0, -1)
Screenshot: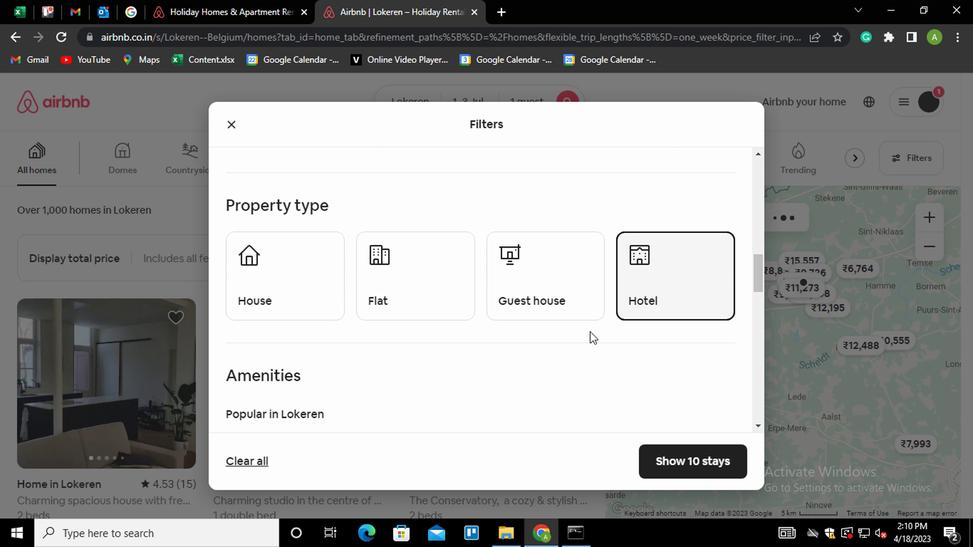 
Action: Mouse moved to (274, 405)
Screenshot: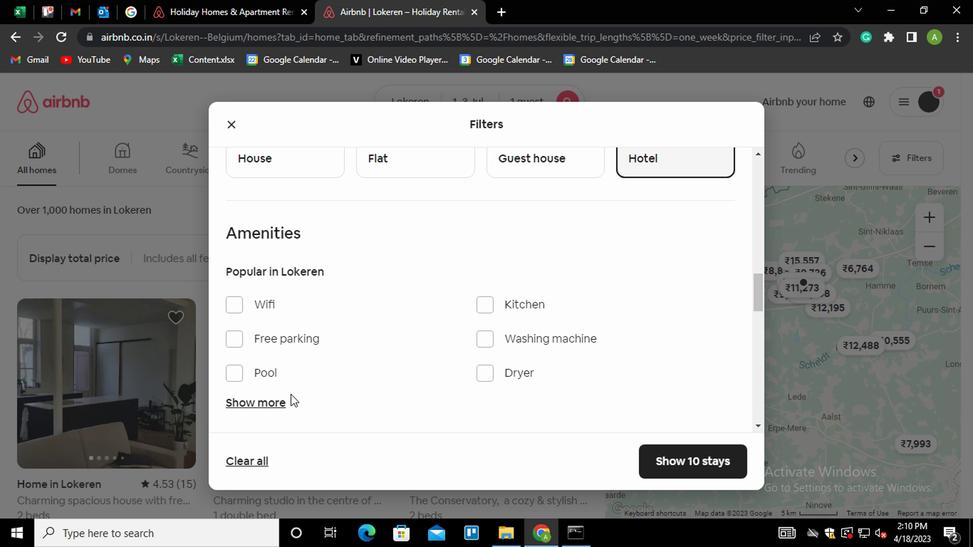 
Action: Mouse pressed left at (274, 405)
Screenshot: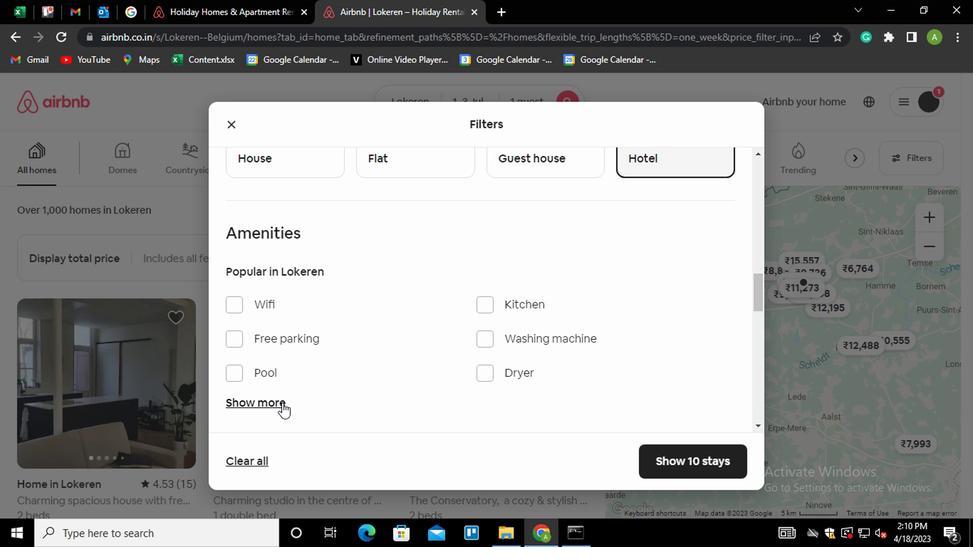 
Action: Mouse moved to (493, 300)
Screenshot: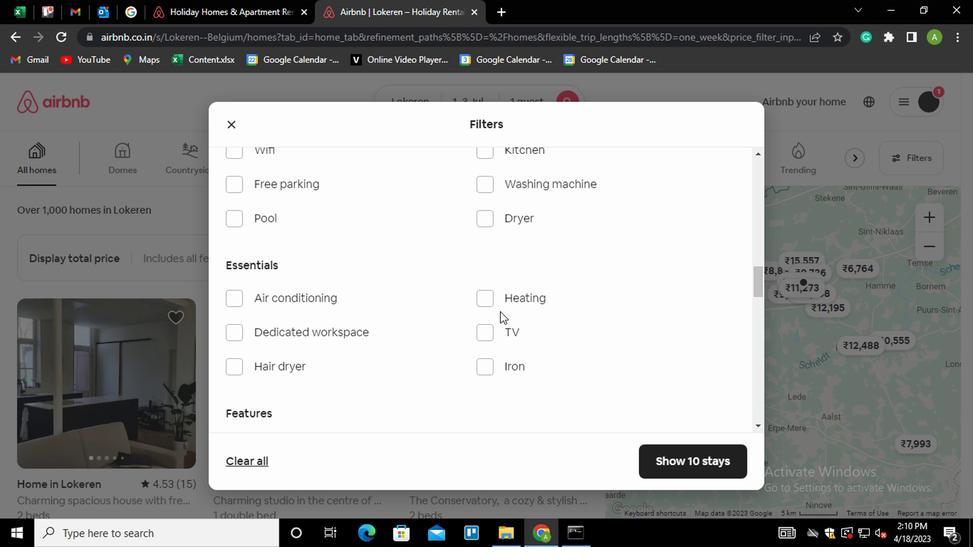 
Action: Mouse pressed left at (493, 300)
Screenshot: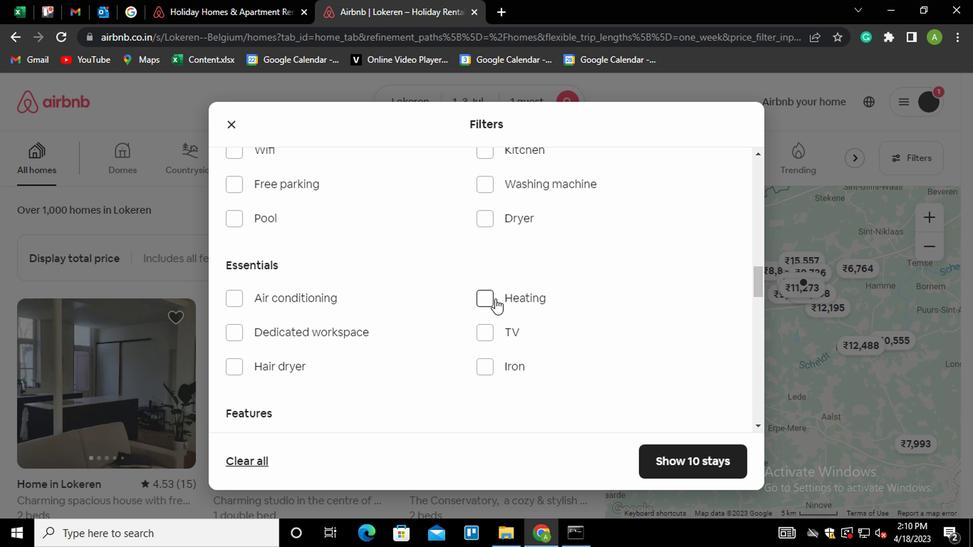 
Action: Mouse scrolled (493, 299) with delta (0, 0)
Screenshot: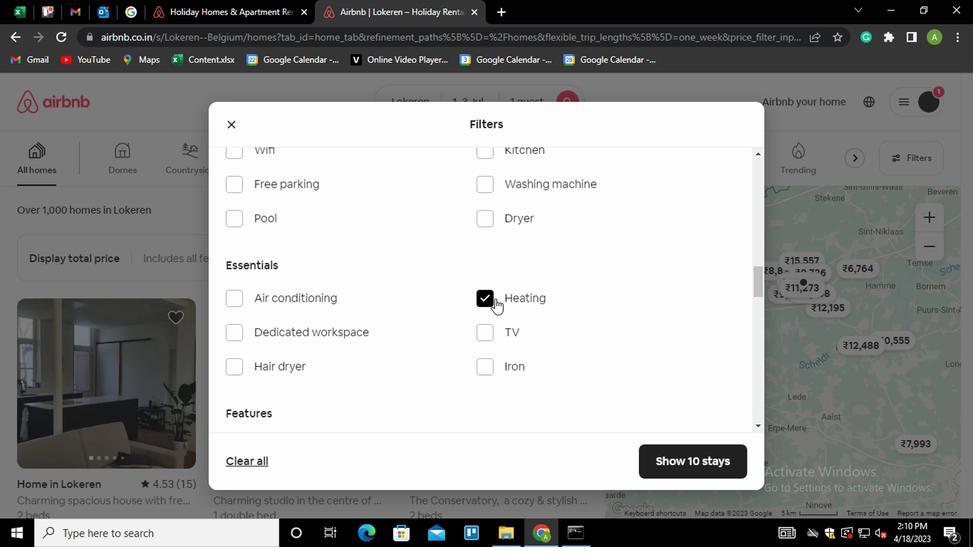 
Action: Mouse scrolled (493, 299) with delta (0, 0)
Screenshot: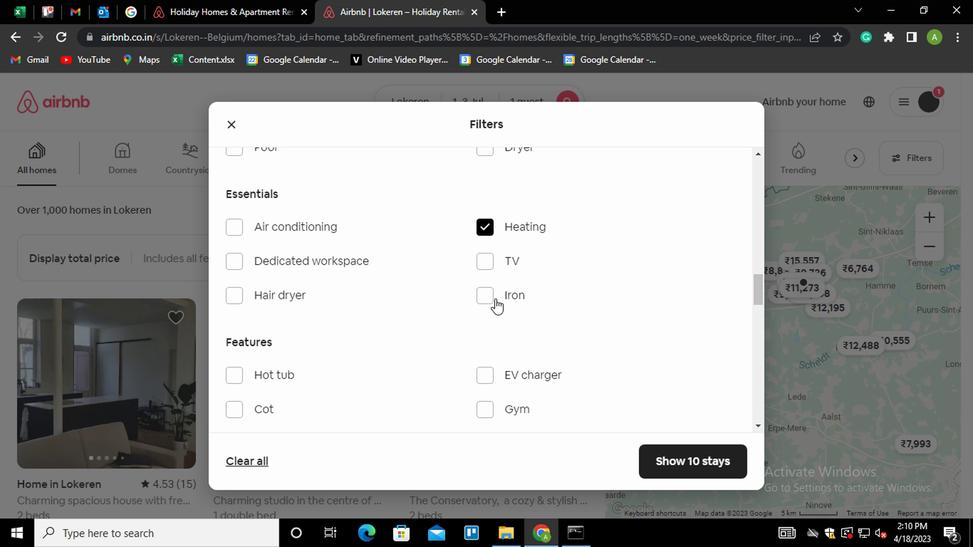 
Action: Mouse scrolled (493, 299) with delta (0, 0)
Screenshot: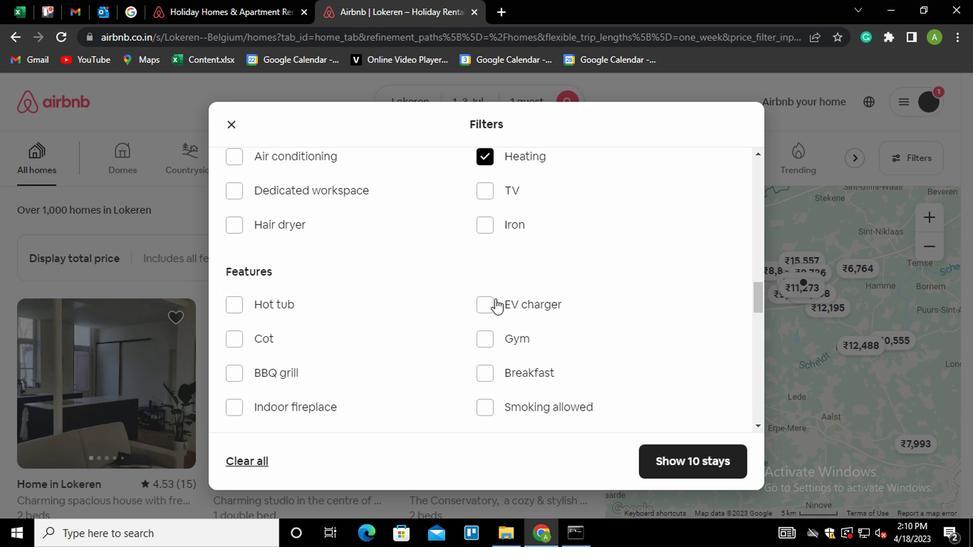 
Action: Mouse scrolled (493, 299) with delta (0, 0)
Screenshot: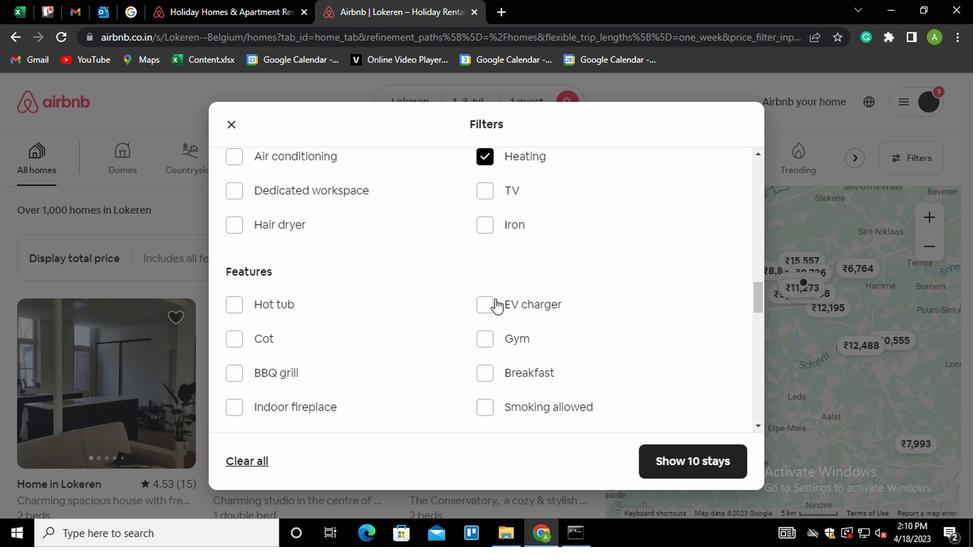 
Action: Mouse scrolled (493, 299) with delta (0, 0)
Screenshot: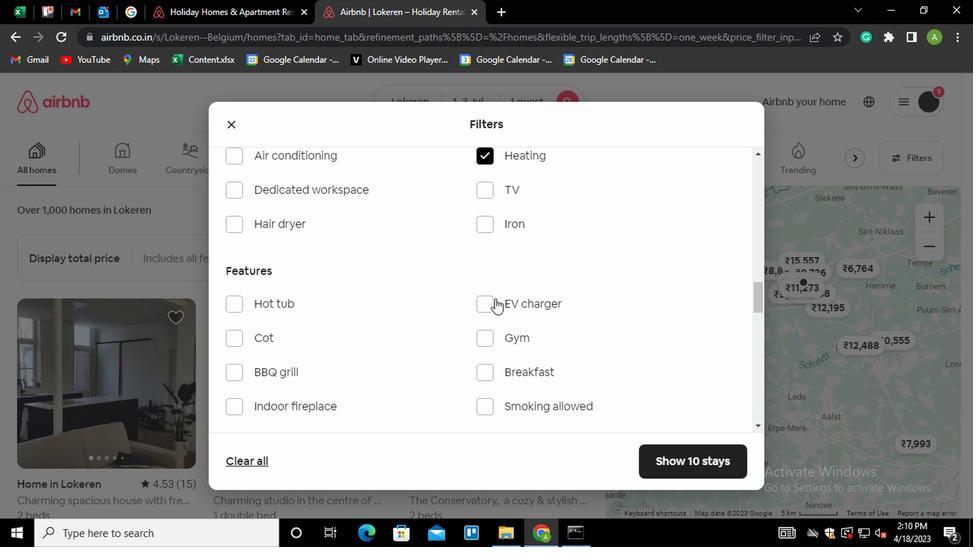 
Action: Mouse scrolled (493, 299) with delta (0, 0)
Screenshot: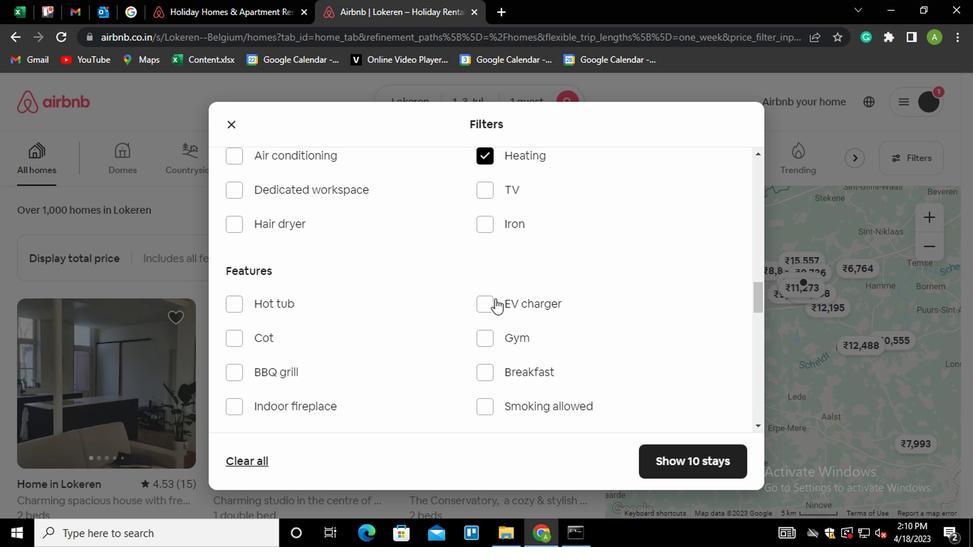 
Action: Mouse scrolled (493, 299) with delta (0, 0)
Screenshot: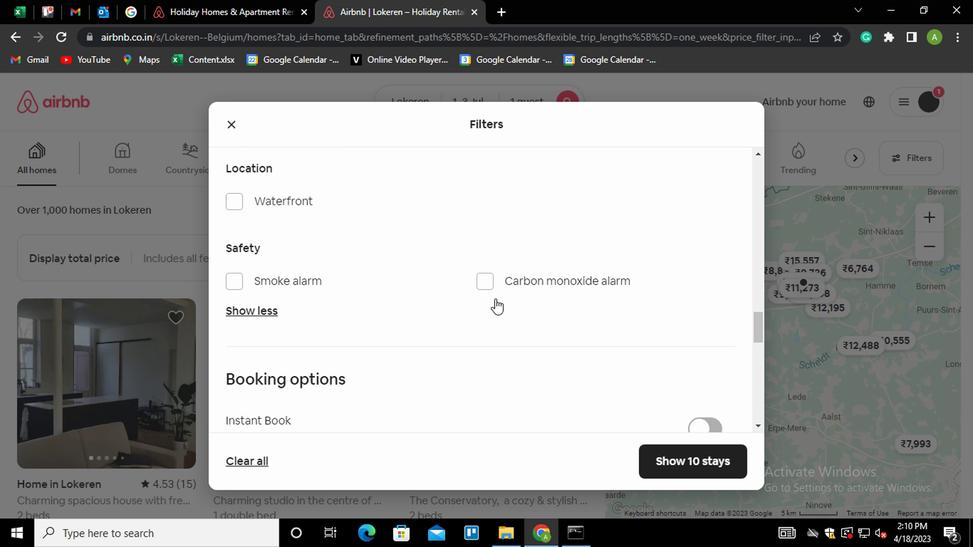 
Action: Mouse scrolled (493, 299) with delta (0, 0)
Screenshot: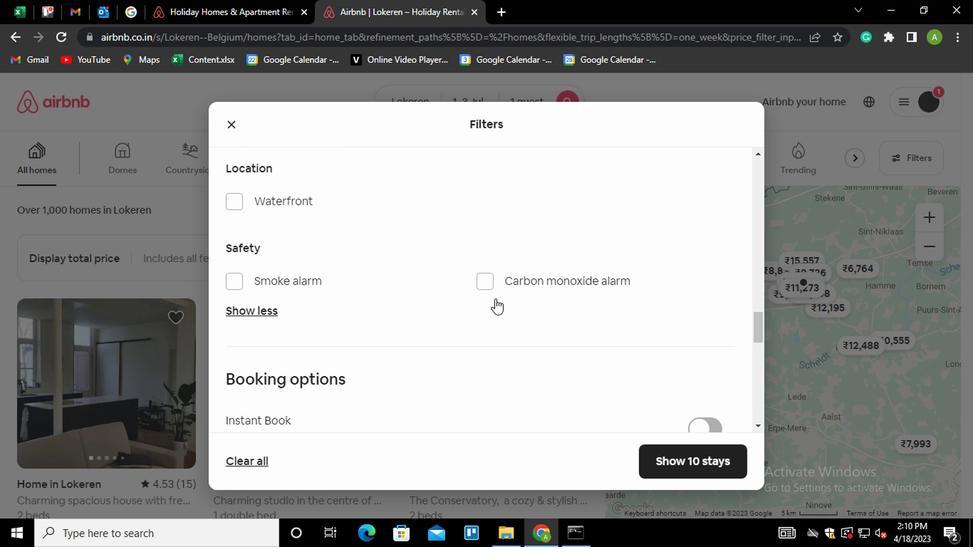 
Action: Mouse moved to (711, 336)
Screenshot: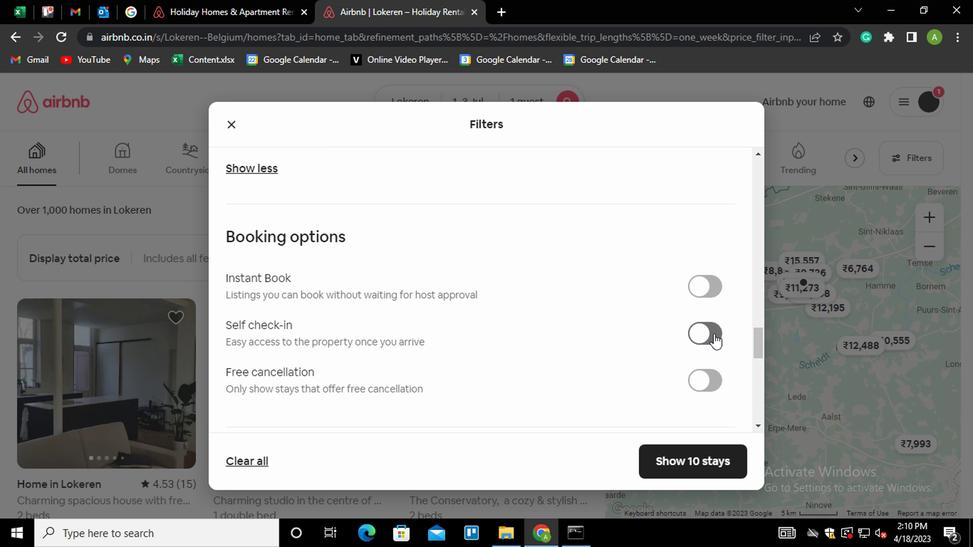 
Action: Mouse pressed left at (711, 336)
Screenshot: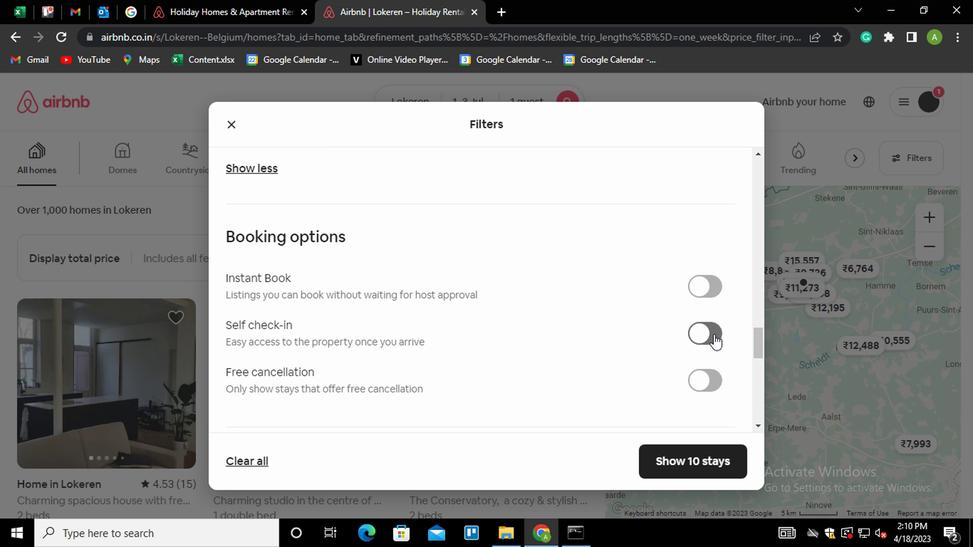 
Action: Mouse moved to (635, 333)
Screenshot: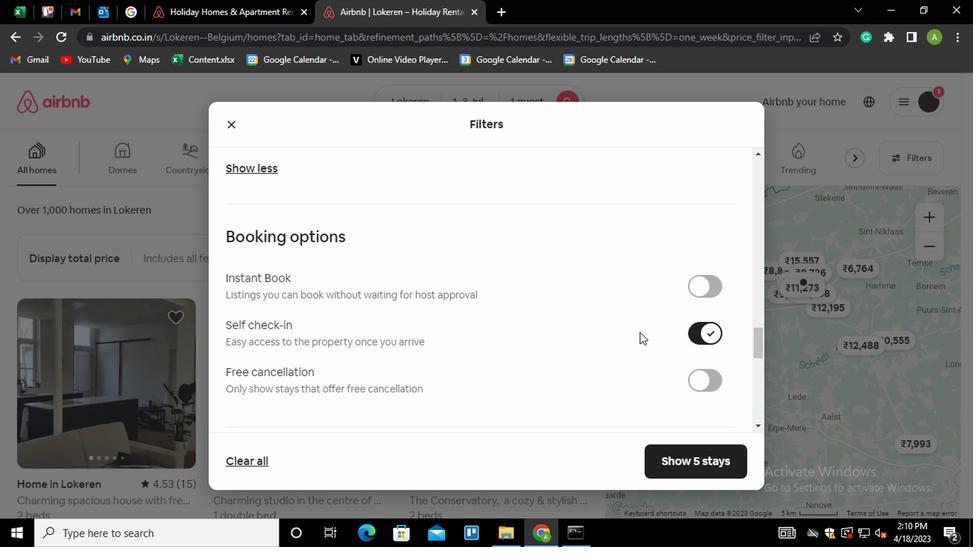 
Action: Mouse scrolled (635, 332) with delta (0, -1)
Screenshot: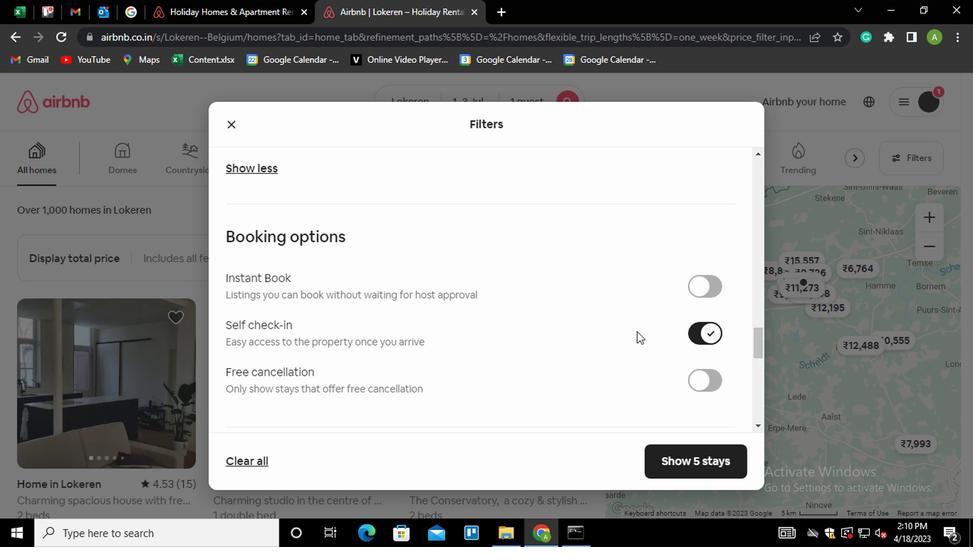 
Action: Mouse scrolled (635, 332) with delta (0, -1)
Screenshot: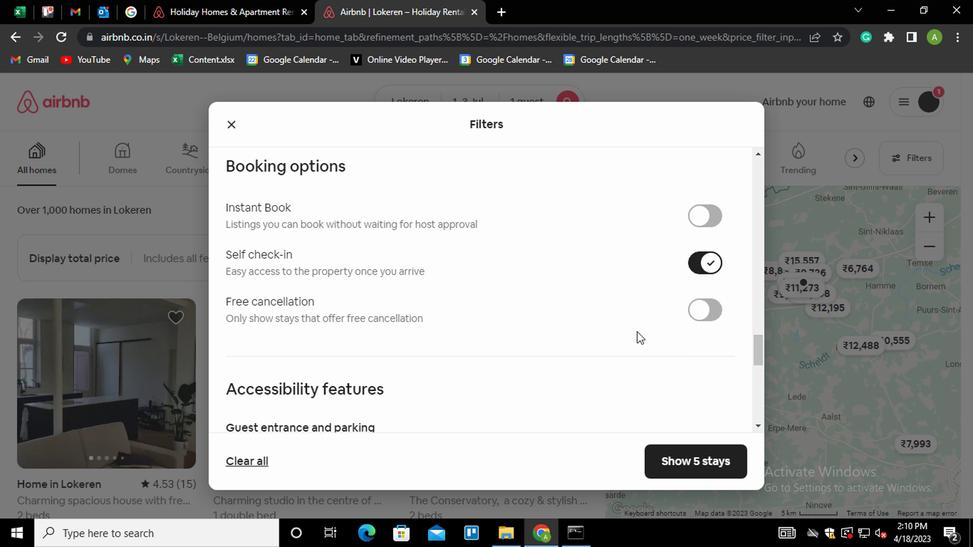 
Action: Mouse scrolled (635, 332) with delta (0, -1)
Screenshot: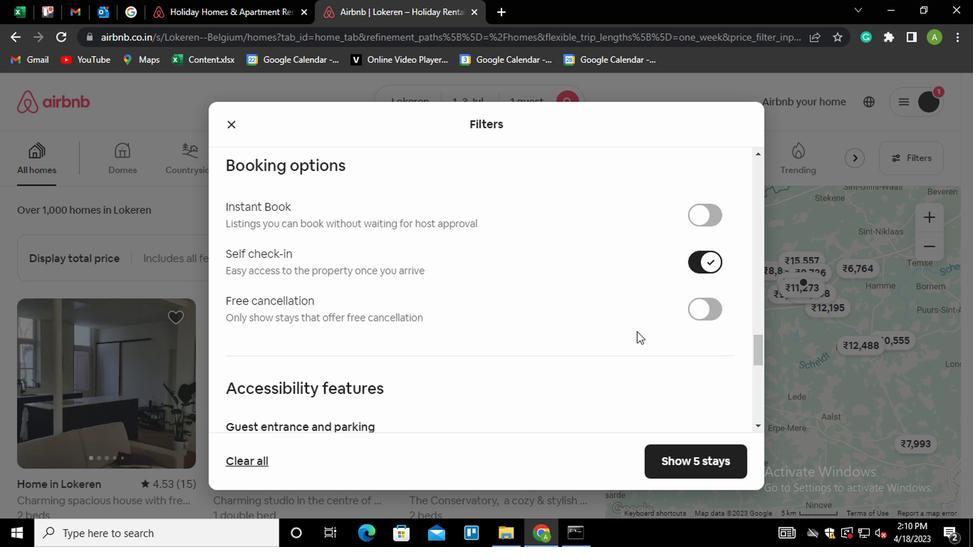 
Action: Mouse scrolled (635, 332) with delta (0, -1)
Screenshot: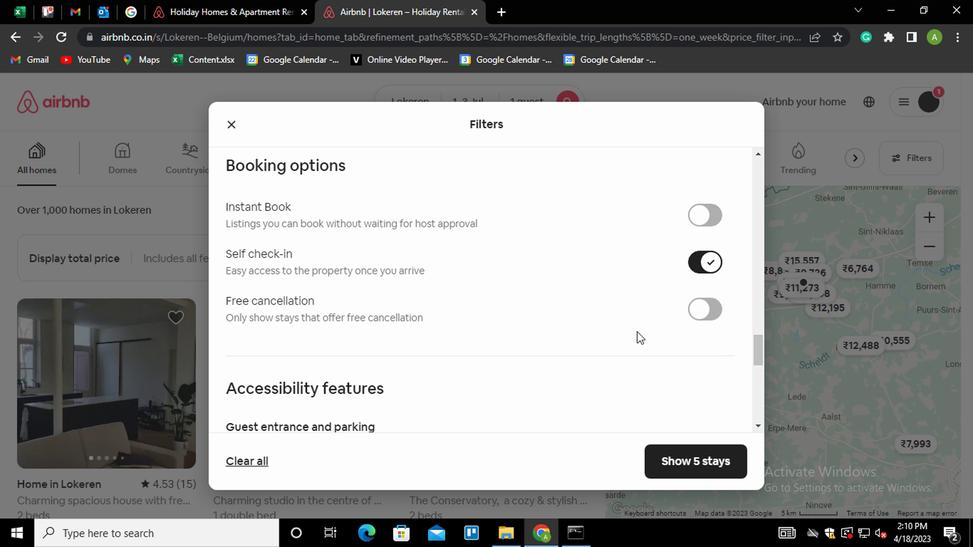 
Action: Mouse moved to (473, 359)
Screenshot: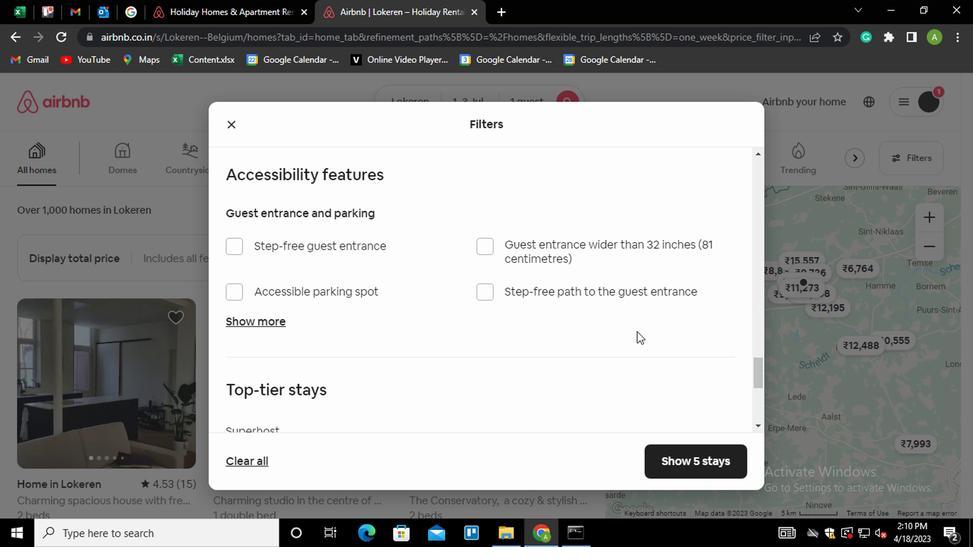
Action: Mouse scrolled (473, 359) with delta (0, 0)
Screenshot: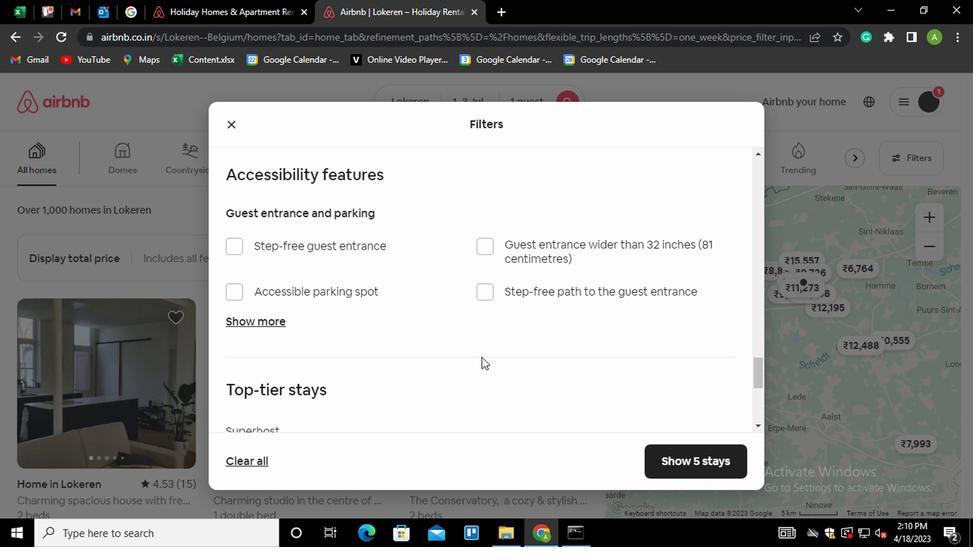
Action: Mouse scrolled (473, 359) with delta (0, 0)
Screenshot: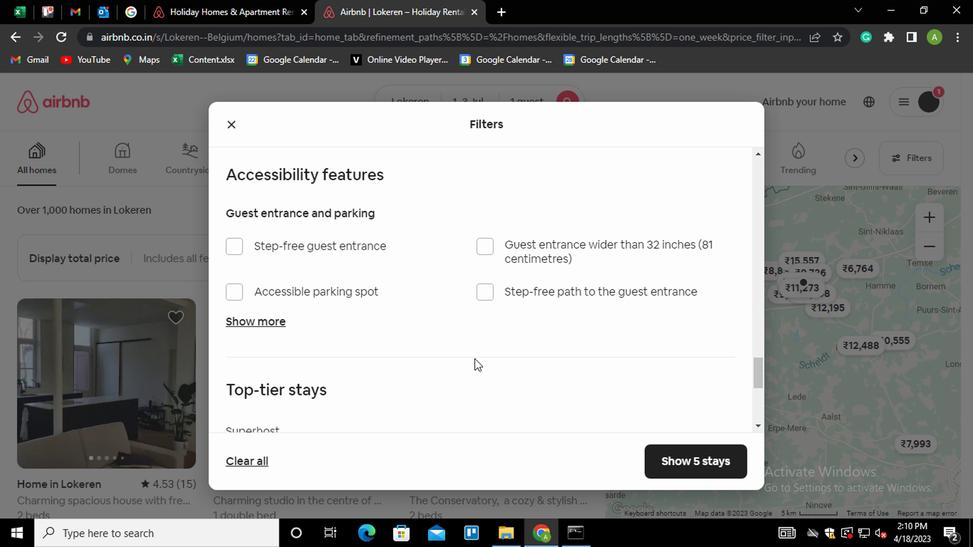 
Action: Mouse scrolled (473, 359) with delta (0, 0)
Screenshot: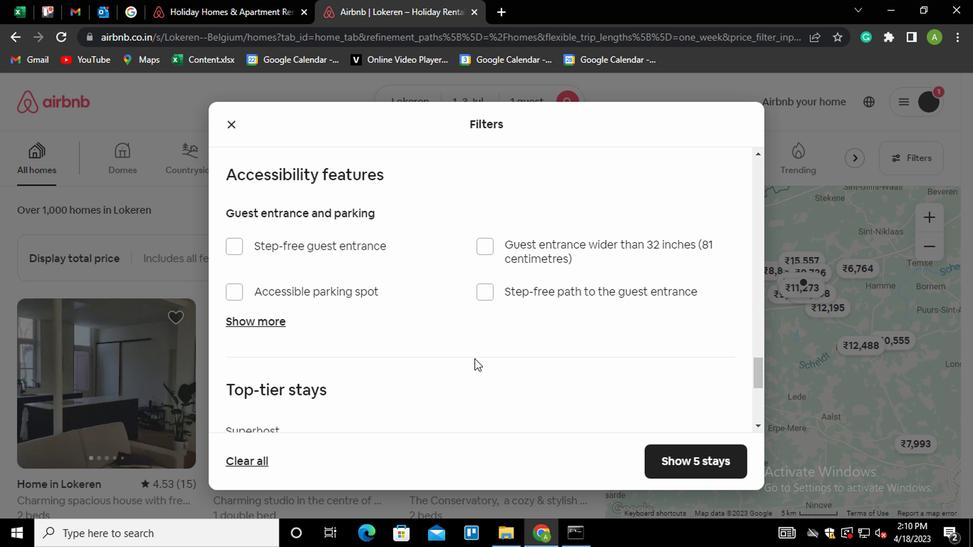 
Action: Mouse moved to (253, 417)
Screenshot: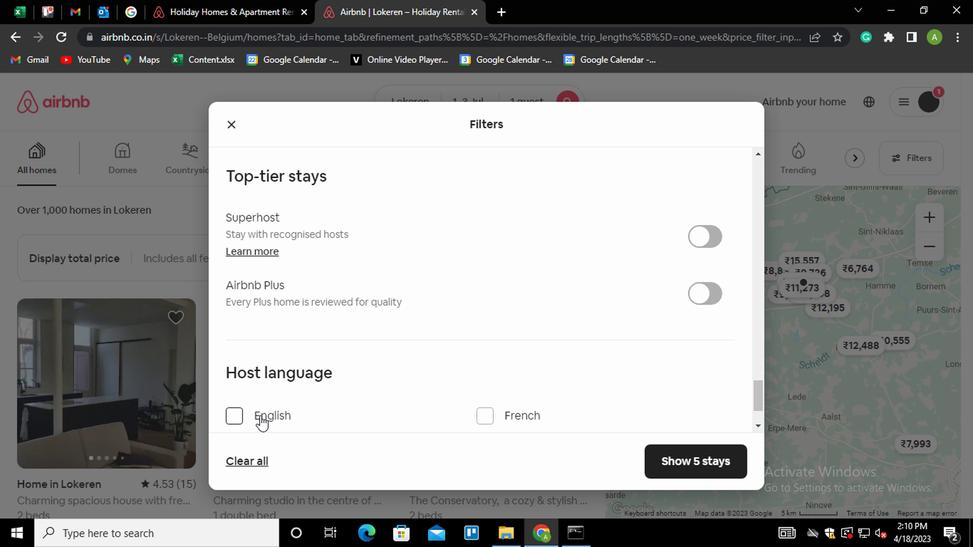 
Action: Mouse pressed left at (253, 417)
Screenshot: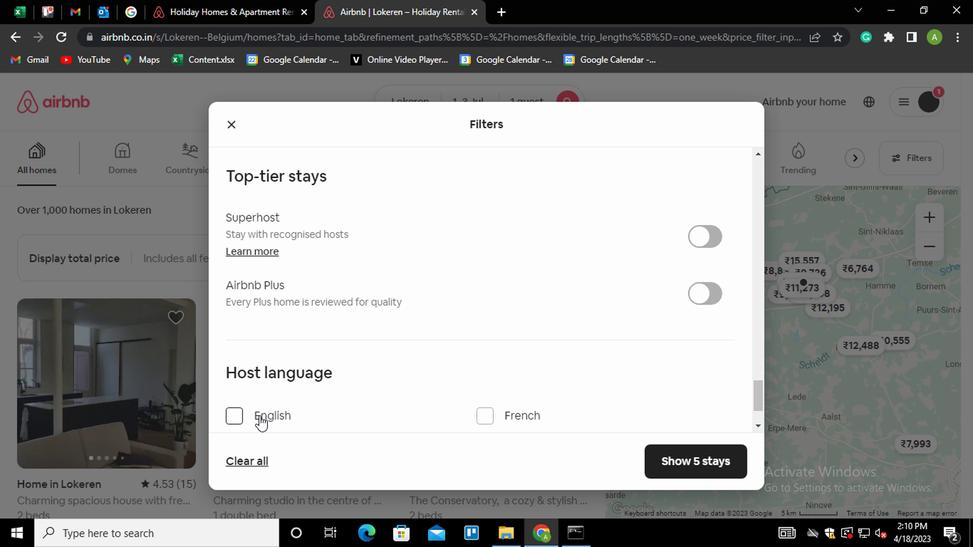
Action: Mouse moved to (713, 462)
Screenshot: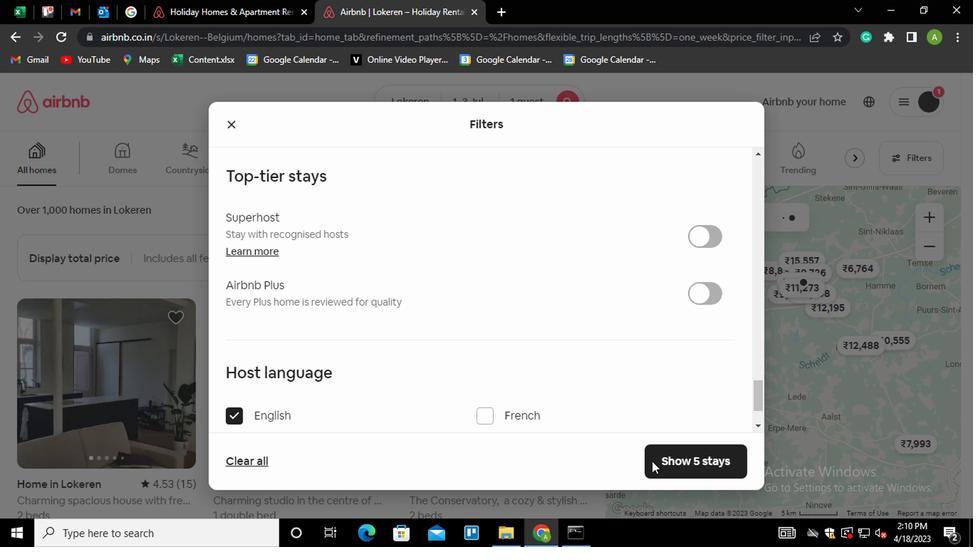
Action: Mouse pressed left at (713, 462)
Screenshot: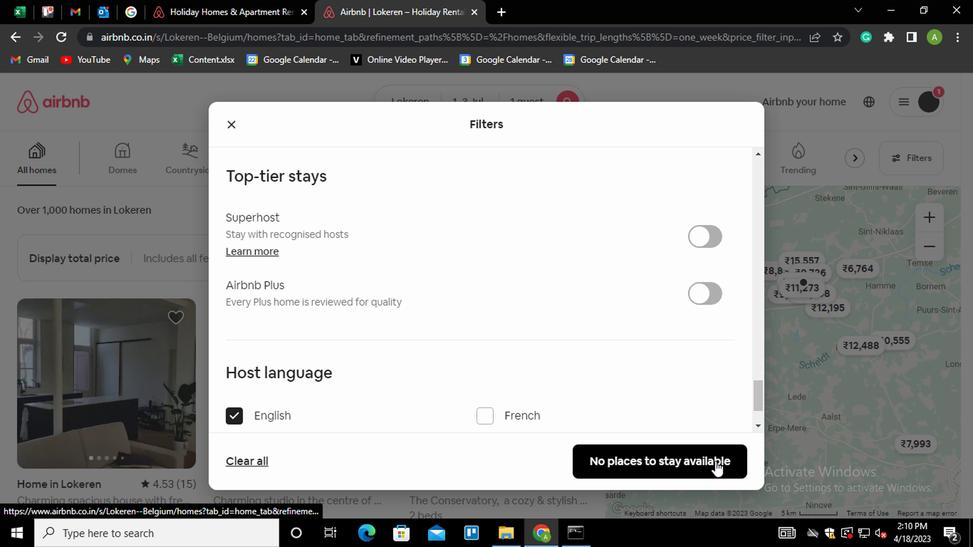 
